 Task: Open Card Executive Team Meeting in Board Content Promotion to Workspace Business Intelligence and add a team member Softage.1@softage.net, a label Green, a checklist Brand Identity, an attachment from Trello, a color Green and finally, add a card description 'Research and develop new product pricing strategy' and a comment 'We should approach this task with a sense of collaboration and partnership, working closely with stakeholders and other teams to achieve success.'. Add a start date 'Jan 01, 1900' with a due date 'Jan 08, 1900'
Action: Mouse moved to (76, 229)
Screenshot: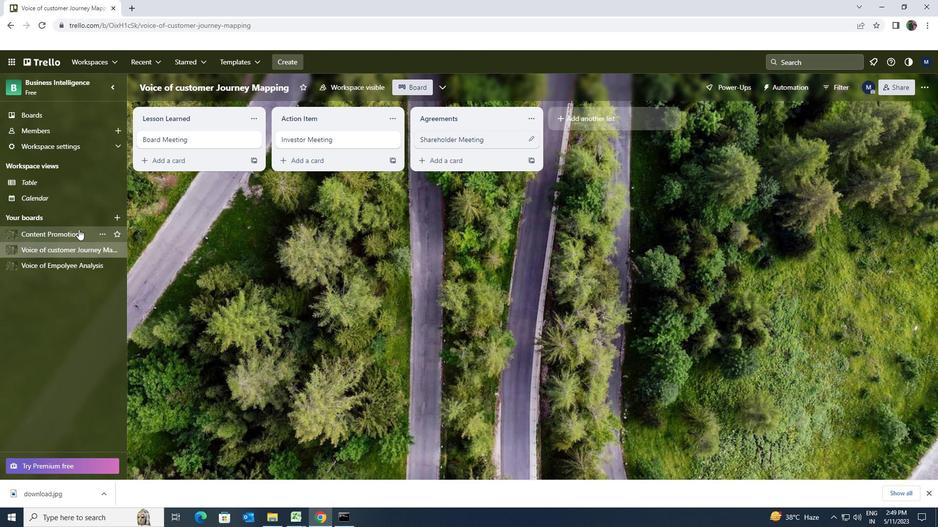 
Action: Mouse pressed left at (76, 229)
Screenshot: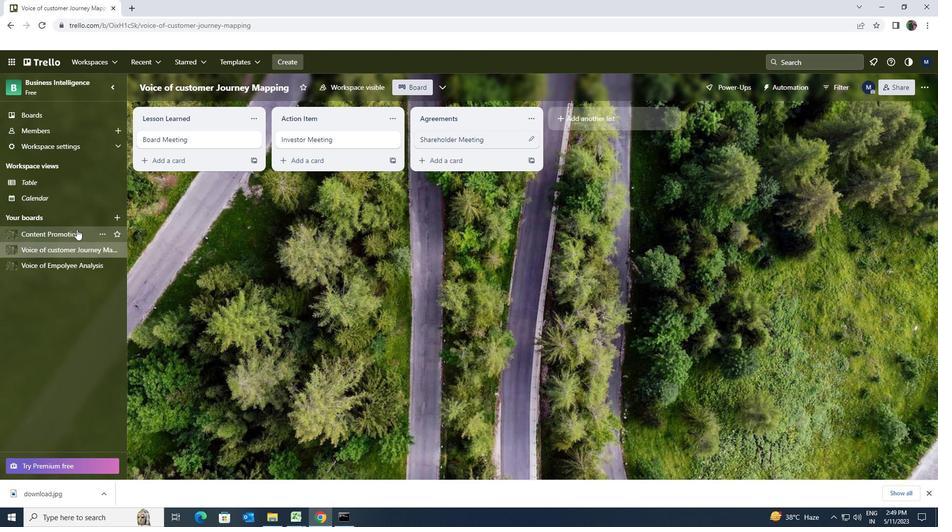 
Action: Mouse moved to (178, 141)
Screenshot: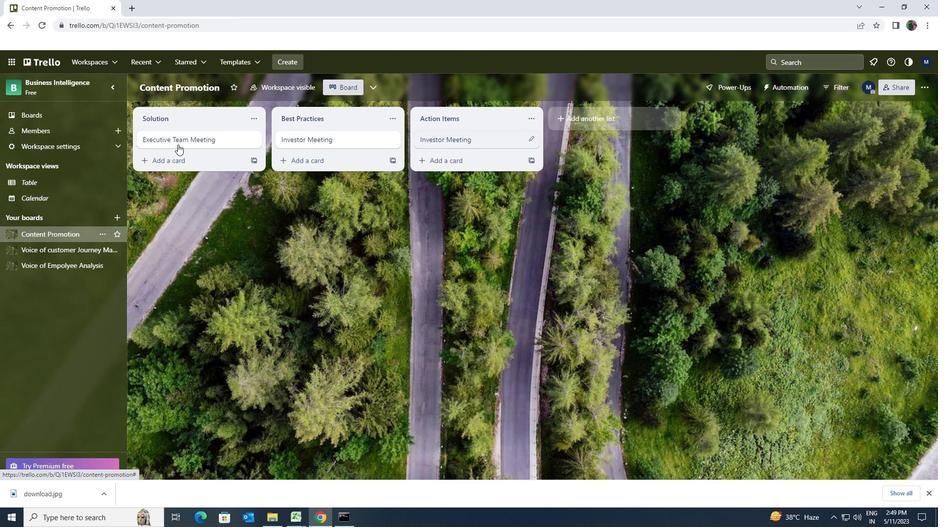 
Action: Mouse pressed left at (178, 141)
Screenshot: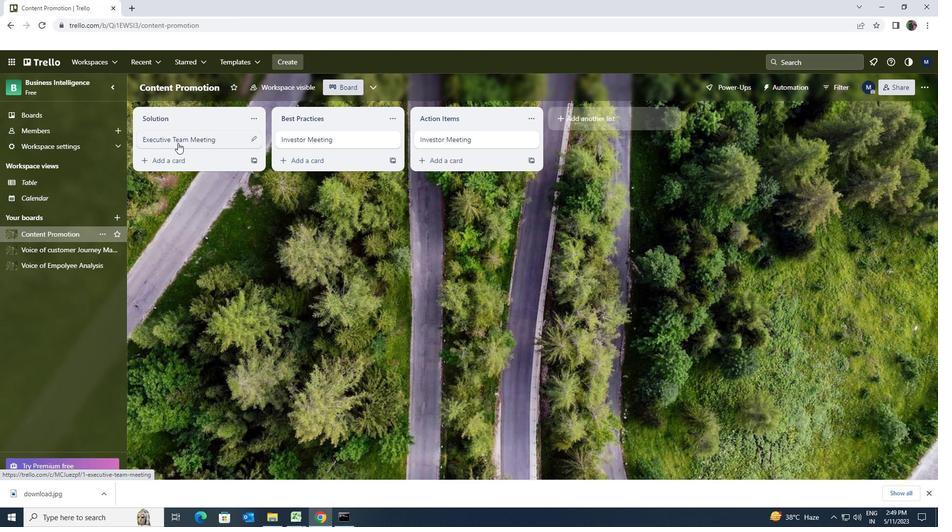 
Action: Mouse moved to (570, 140)
Screenshot: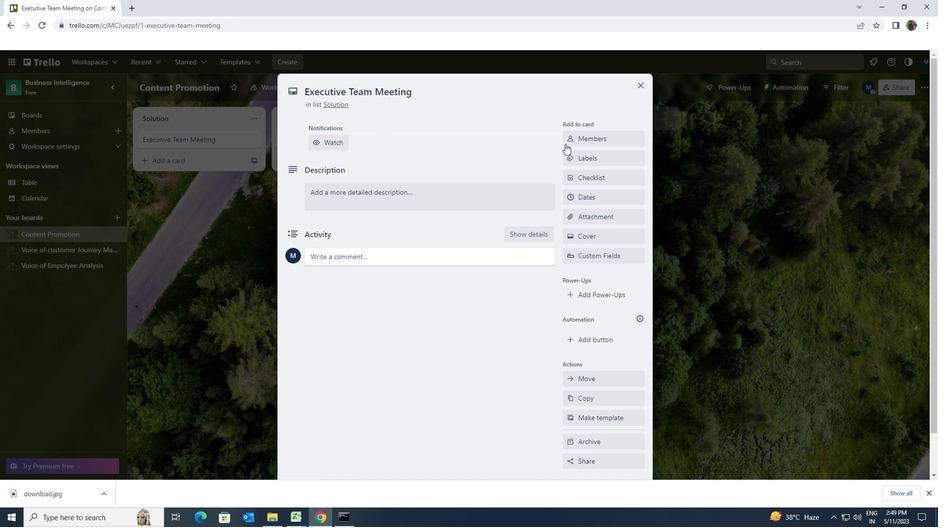 
Action: Mouse pressed left at (570, 140)
Screenshot: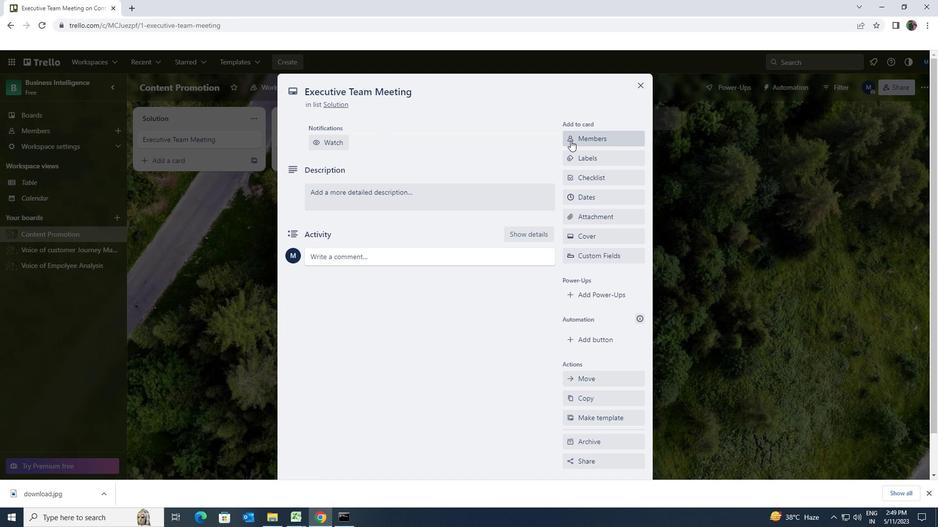 
Action: Mouse moved to (586, 178)
Screenshot: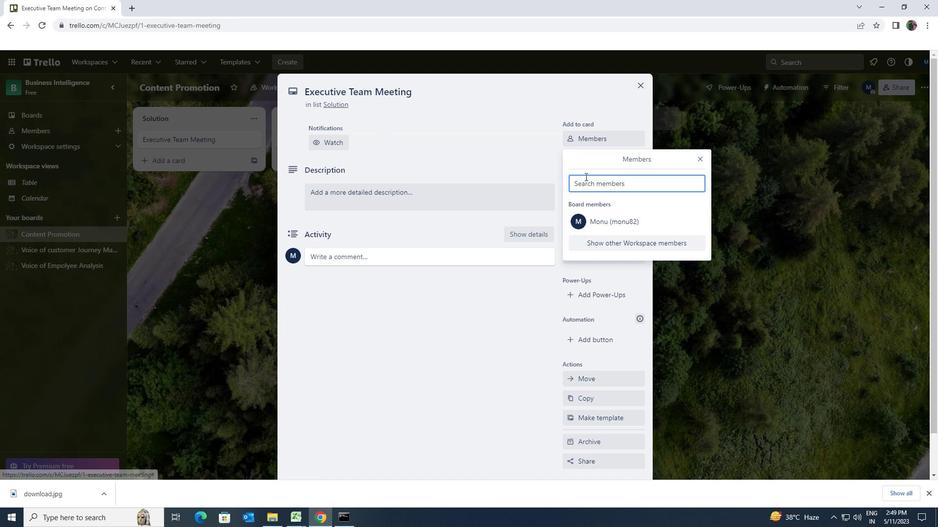 
Action: Mouse pressed left at (586, 178)
Screenshot: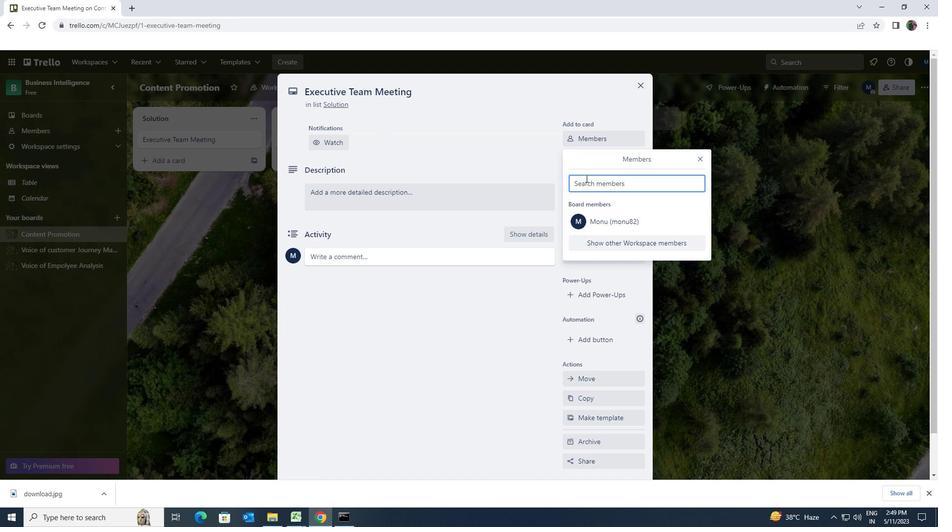 
Action: Key pressed softage.1<Key.shift>@SOFTAGE.NET
Screenshot: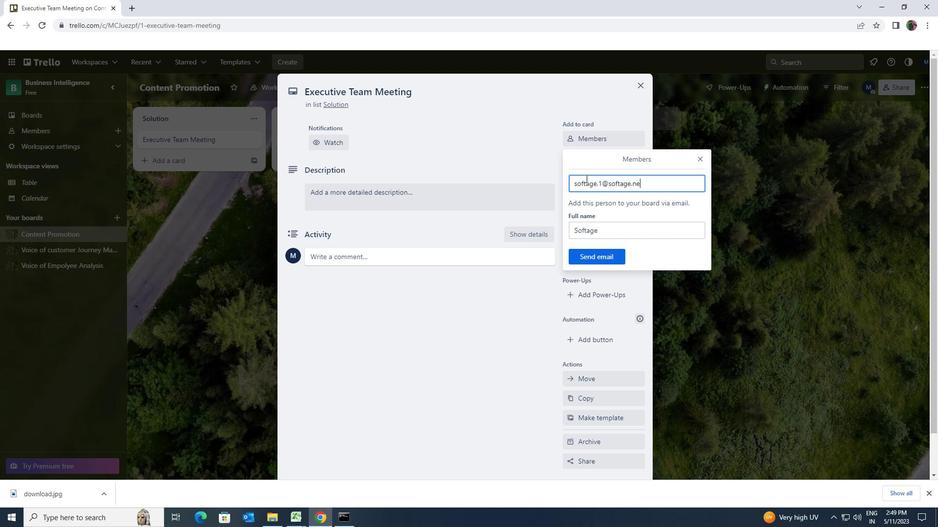 
Action: Mouse moved to (600, 255)
Screenshot: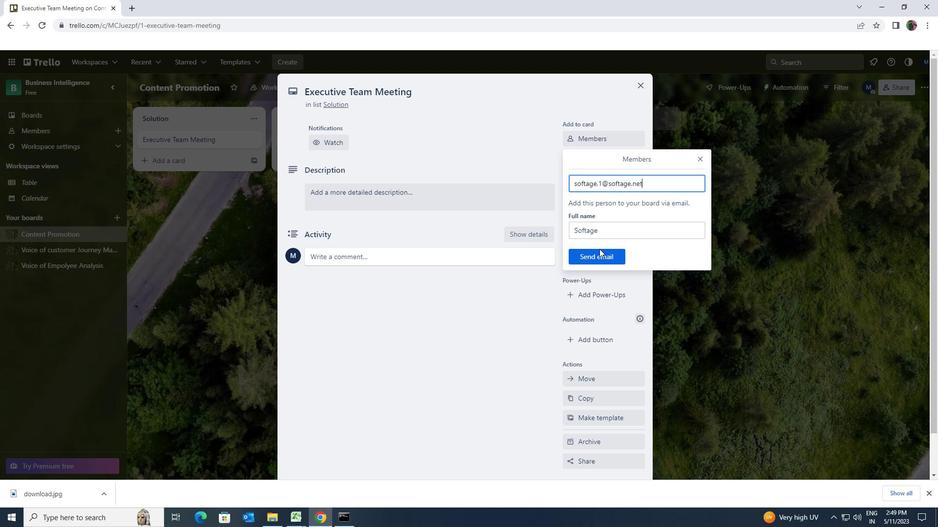 
Action: Mouse pressed left at (600, 255)
Screenshot: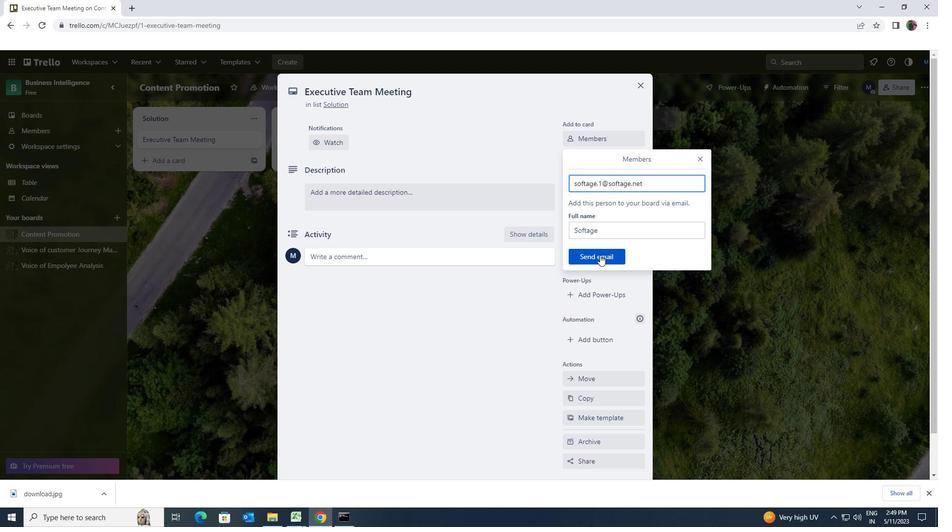 
Action: Mouse moved to (601, 189)
Screenshot: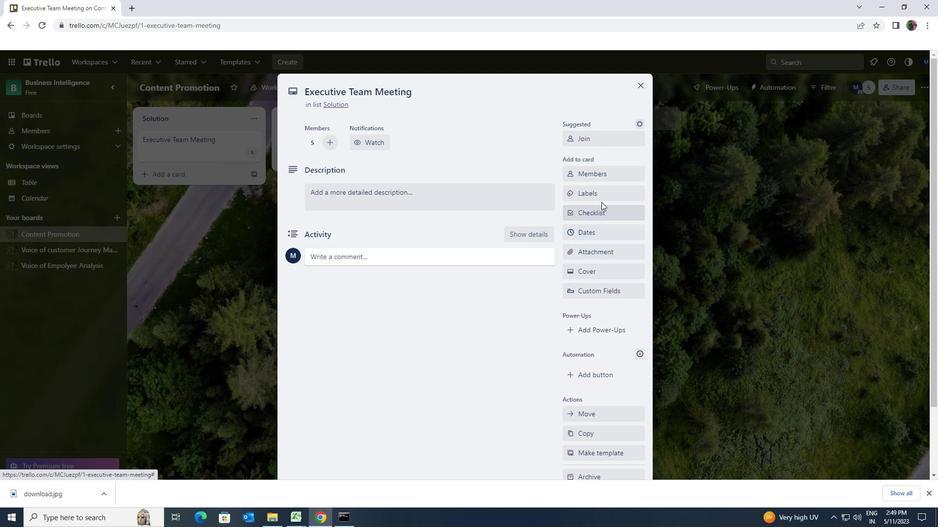 
Action: Mouse pressed left at (601, 189)
Screenshot: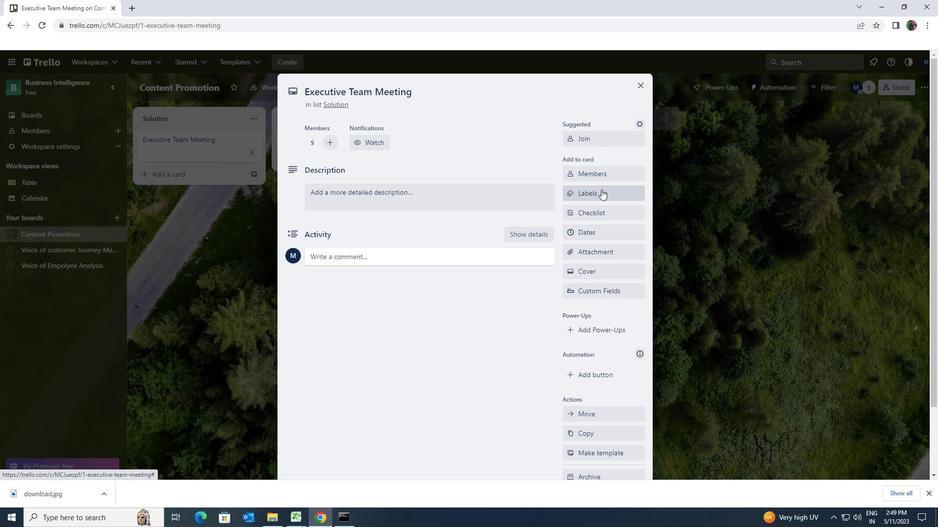 
Action: Mouse moved to (620, 383)
Screenshot: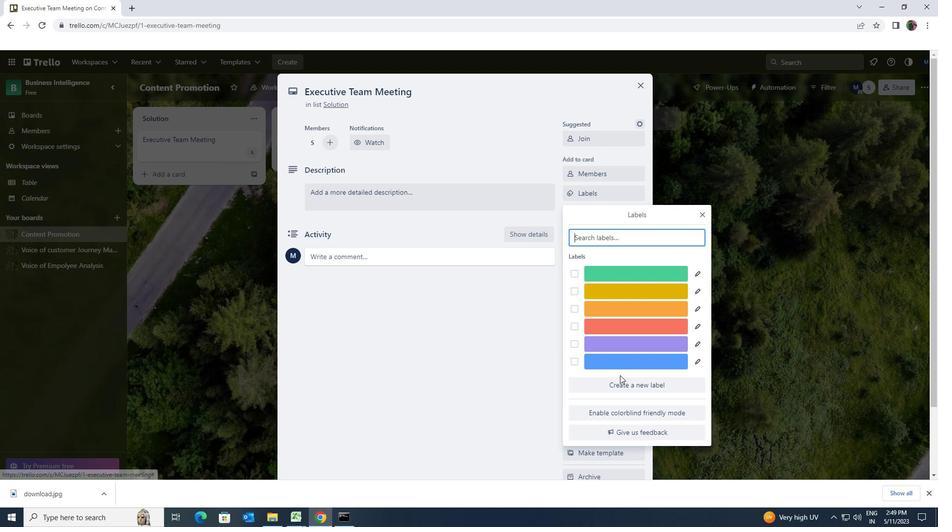 
Action: Mouse pressed left at (620, 383)
Screenshot: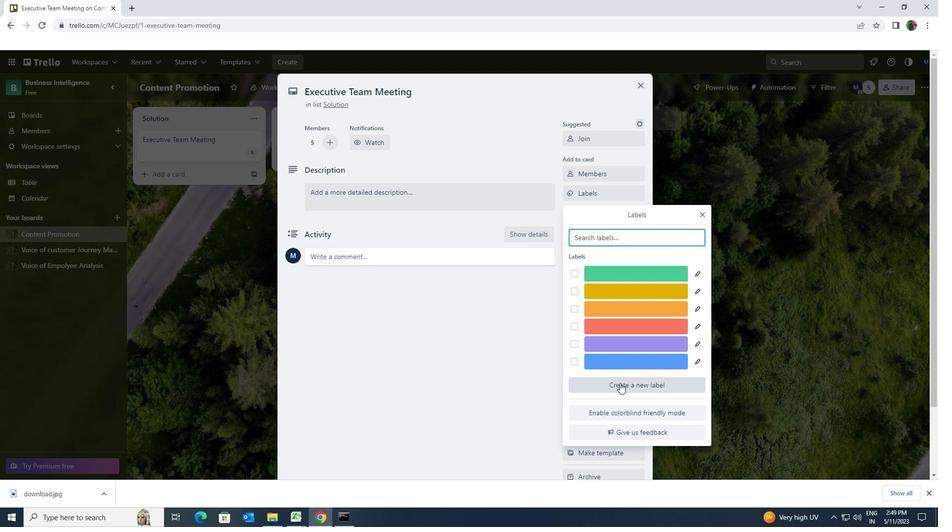 
Action: Mouse moved to (584, 243)
Screenshot: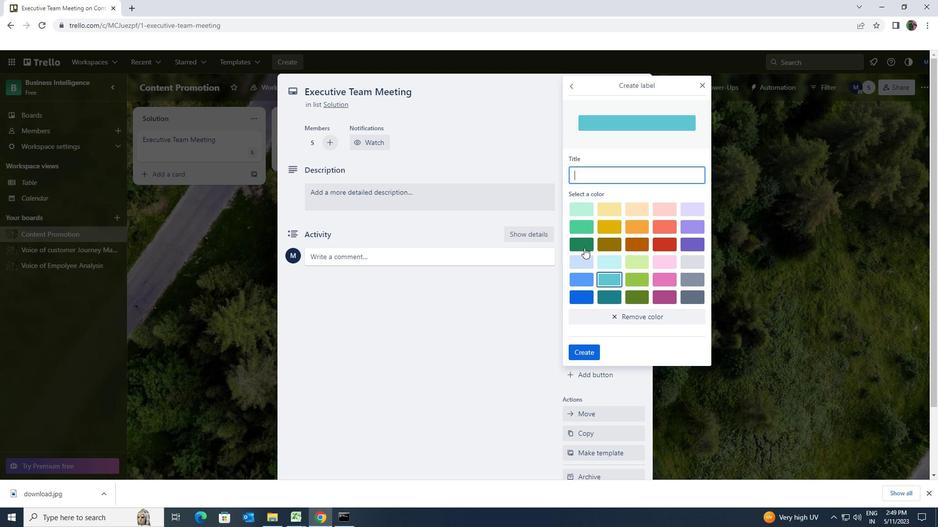 
Action: Mouse pressed left at (584, 243)
Screenshot: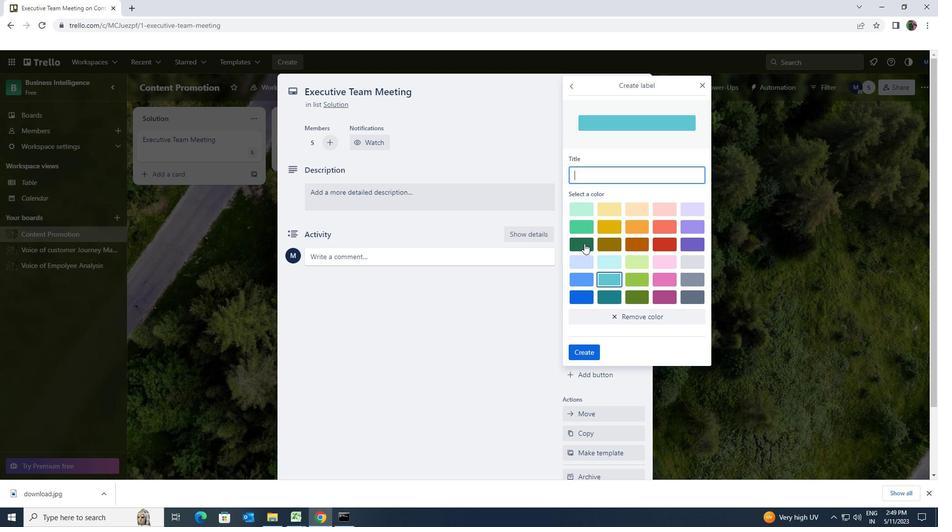 
Action: Mouse moved to (589, 353)
Screenshot: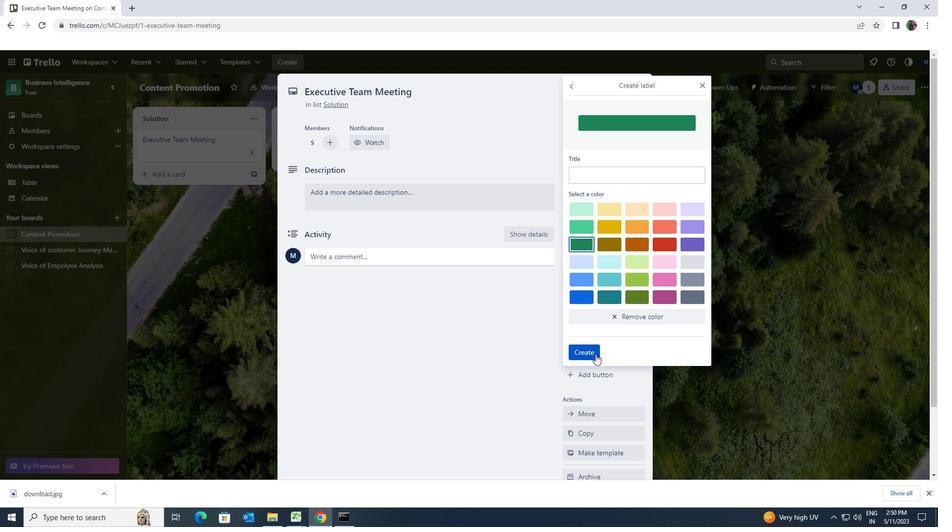 
Action: Mouse pressed left at (589, 353)
Screenshot: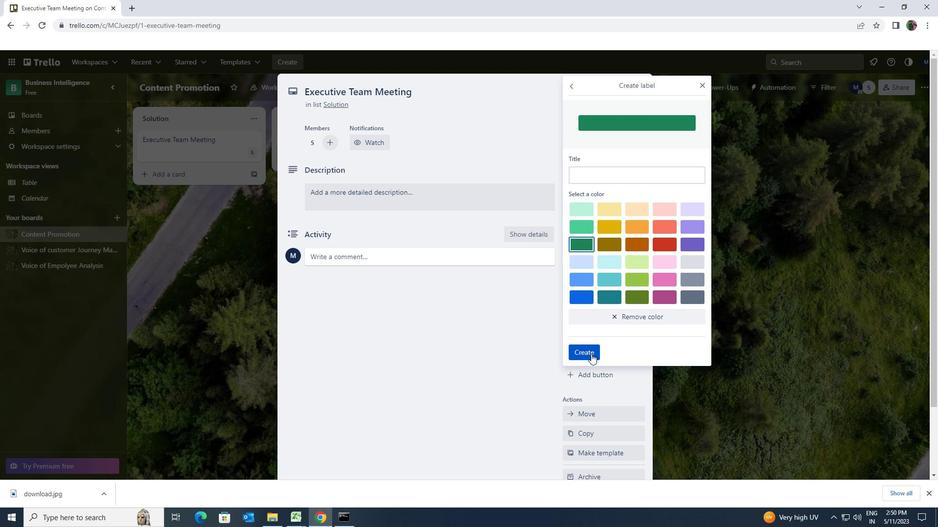 
Action: Mouse moved to (699, 215)
Screenshot: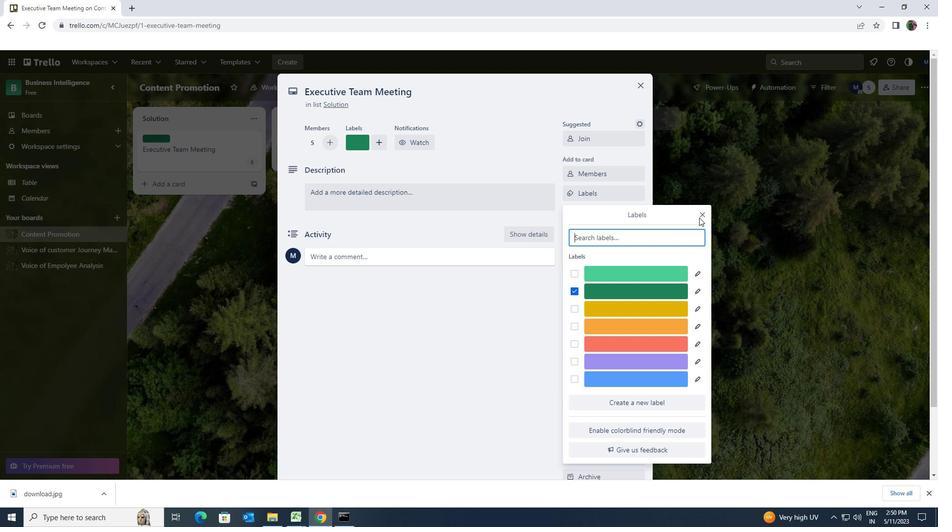 
Action: Mouse pressed left at (699, 215)
Screenshot: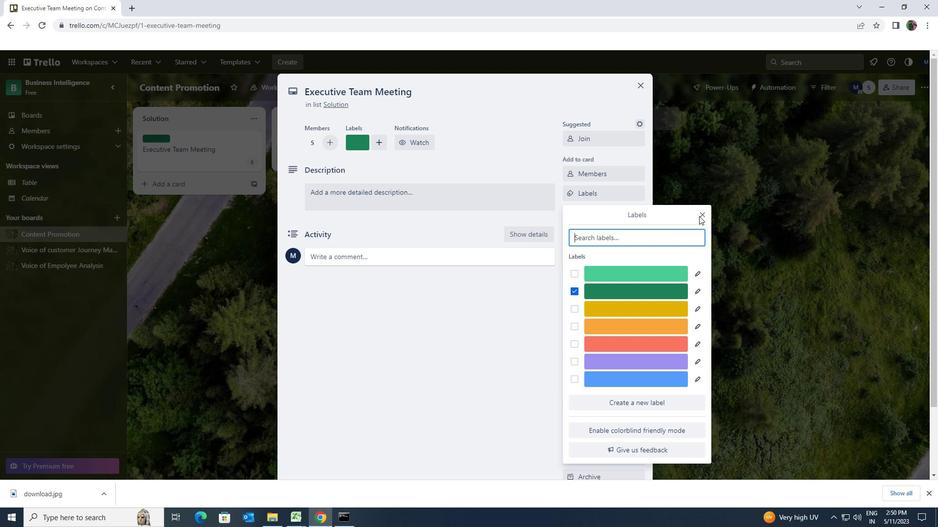 
Action: Mouse moved to (639, 213)
Screenshot: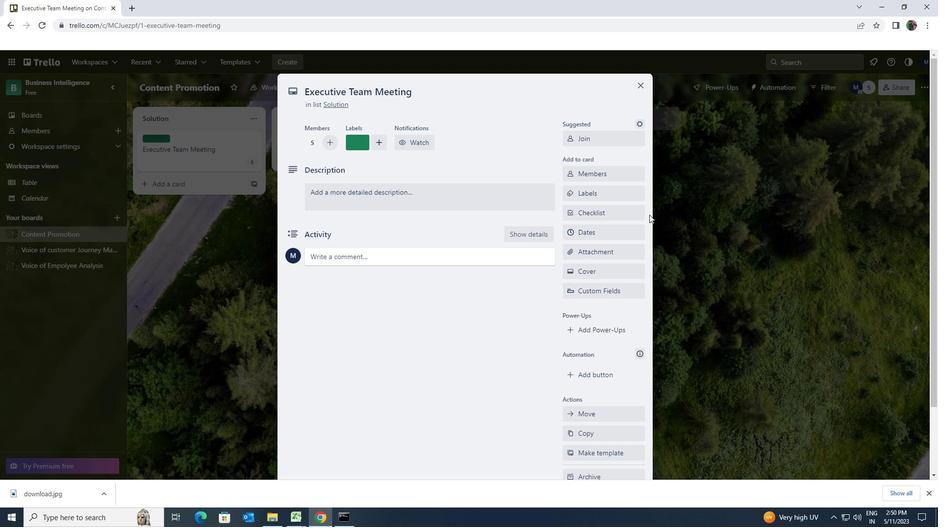 
Action: Mouse pressed left at (639, 213)
Screenshot: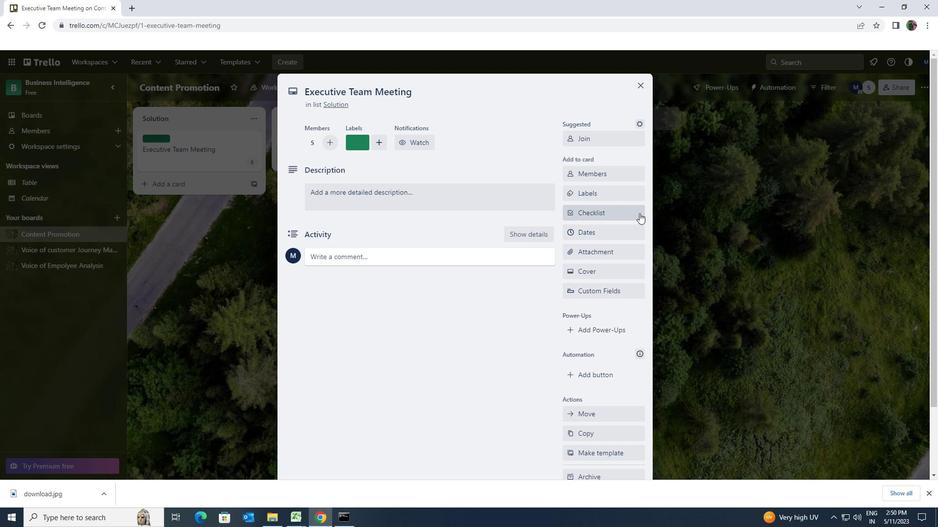 
Action: Key pressed <Key.shift><Key.shift><Key.shift><Key.shift>BRAND<Key.space><Key.shift>IDENTITY<Key.space>
Screenshot: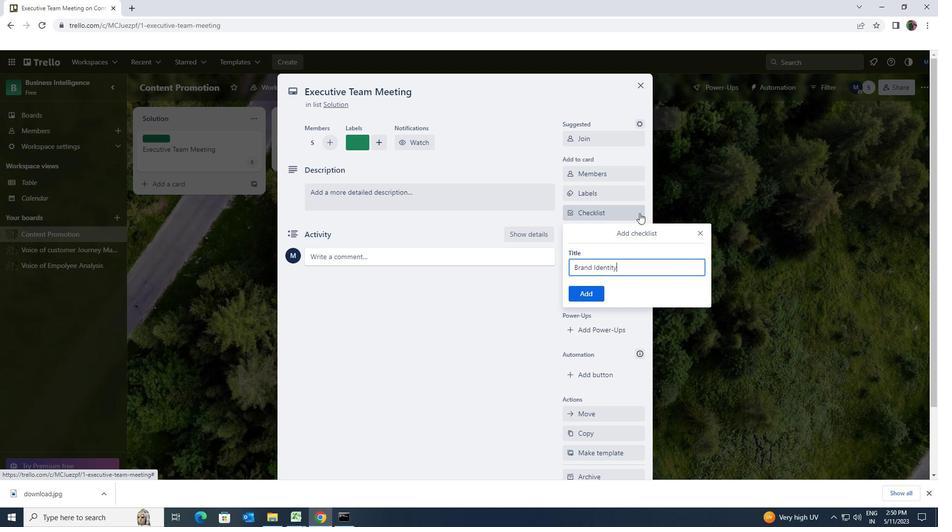 
Action: Mouse moved to (596, 292)
Screenshot: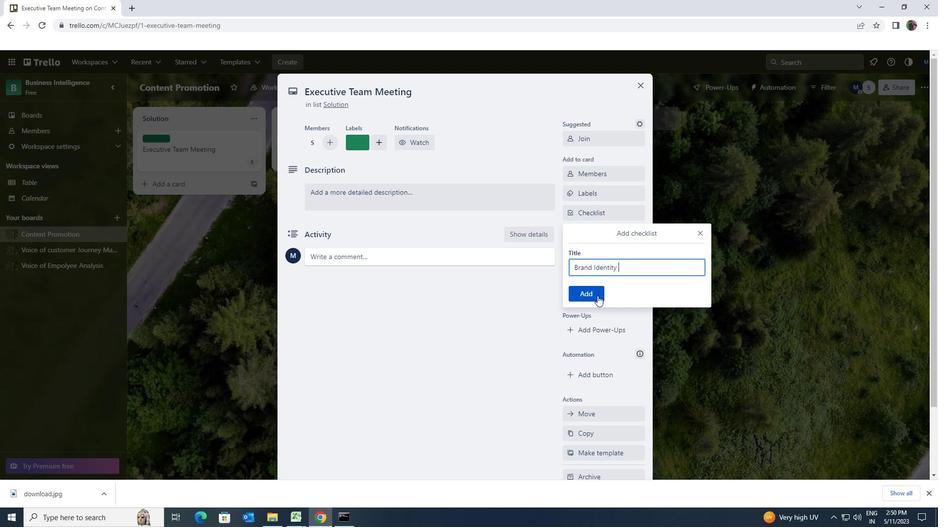 
Action: Mouse pressed left at (596, 292)
Screenshot: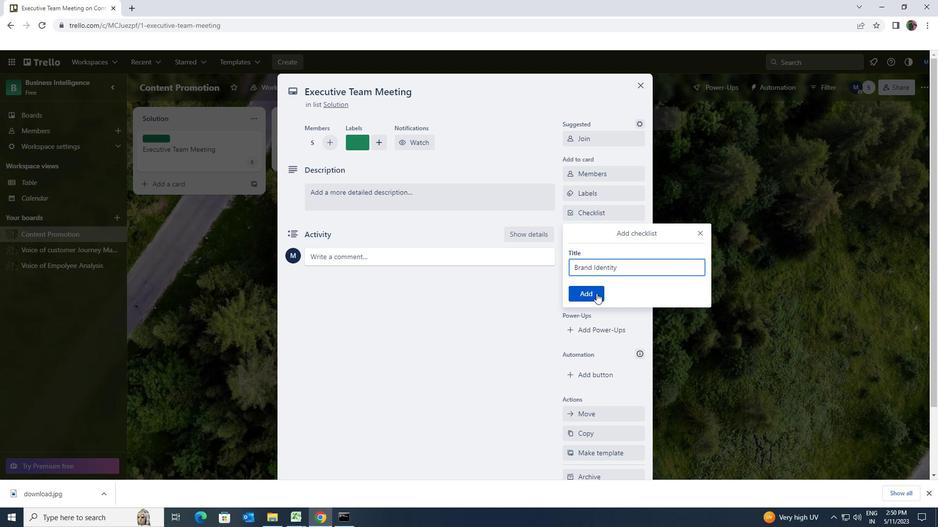 
Action: Mouse moved to (587, 247)
Screenshot: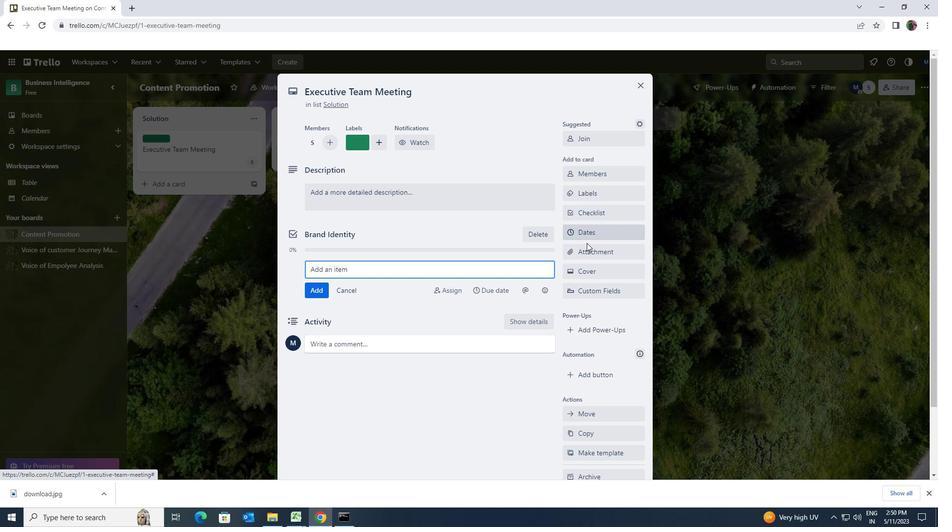 
Action: Mouse pressed left at (587, 247)
Screenshot: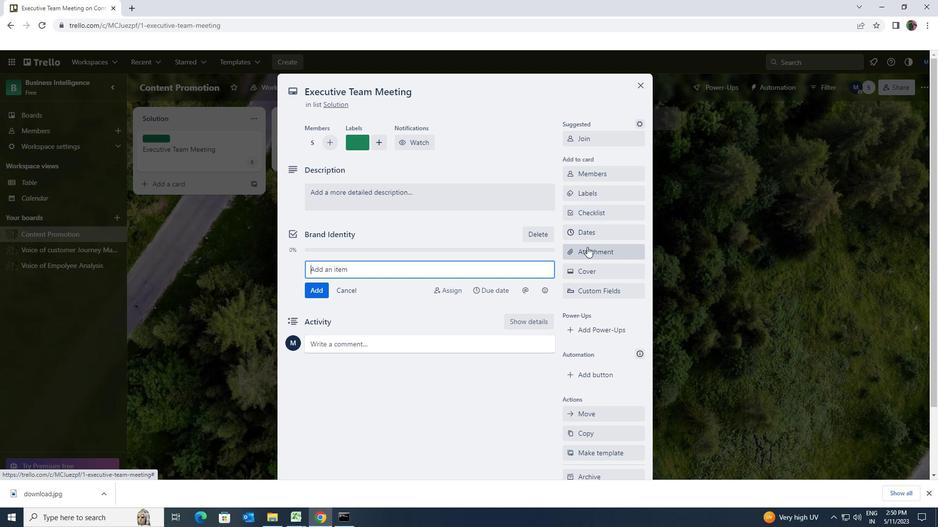 
Action: Mouse moved to (594, 314)
Screenshot: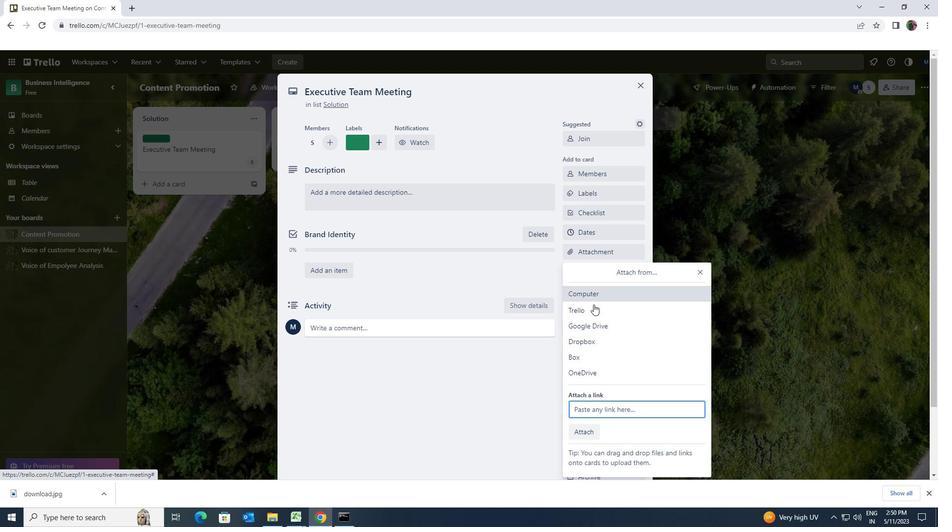 
Action: Mouse pressed left at (594, 314)
Screenshot: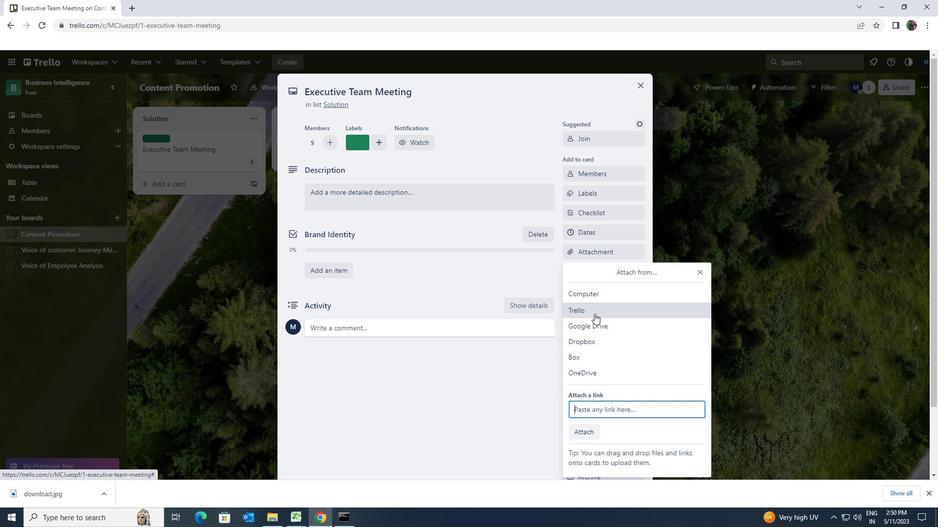 
Action: Mouse moved to (594, 314)
Screenshot: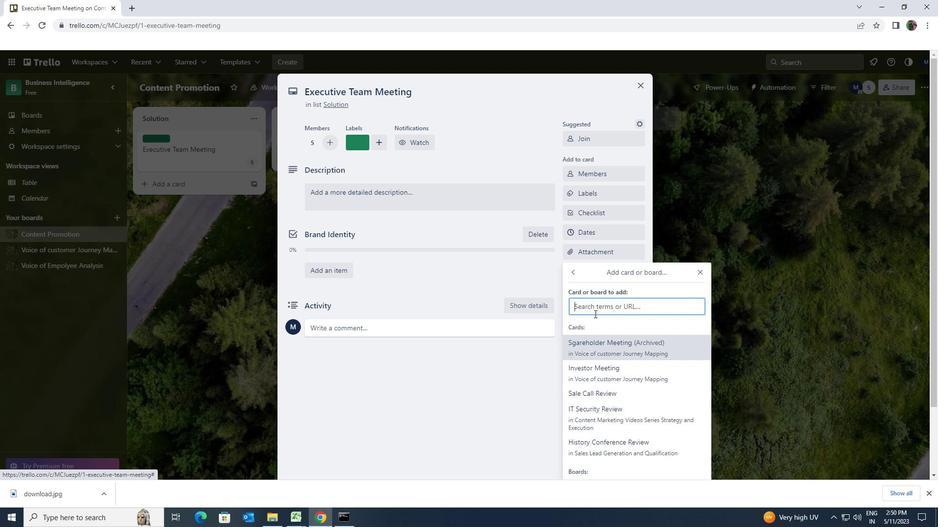 
Action: Mouse pressed left at (594, 314)
Screenshot: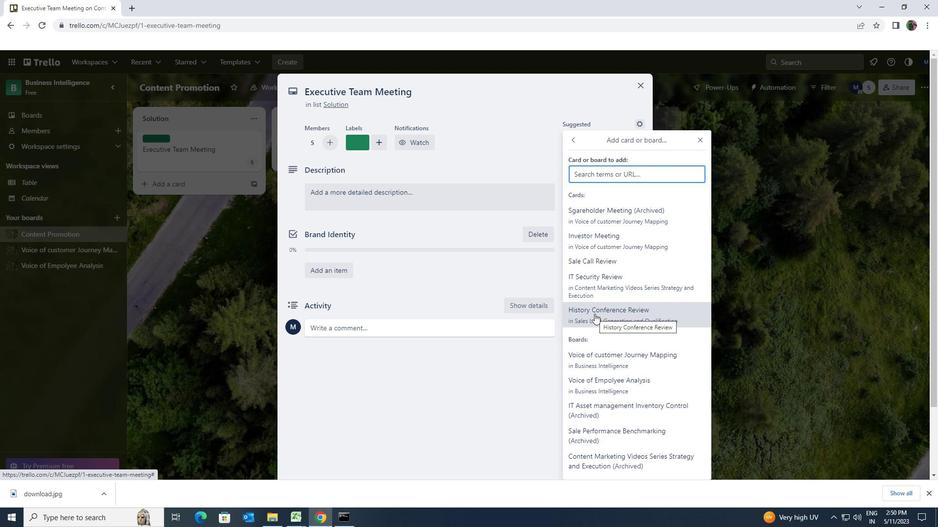 
Action: Mouse moved to (510, 193)
Screenshot: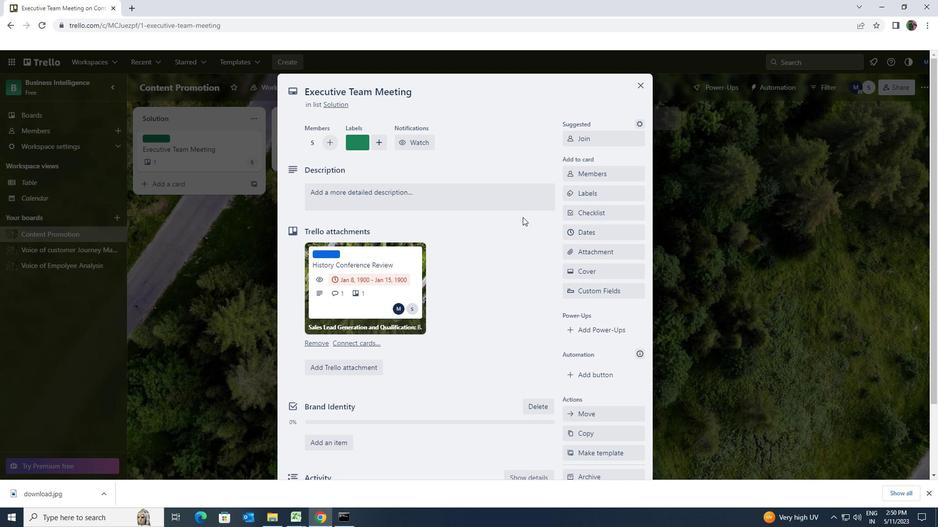 
Action: Mouse pressed left at (510, 193)
Screenshot: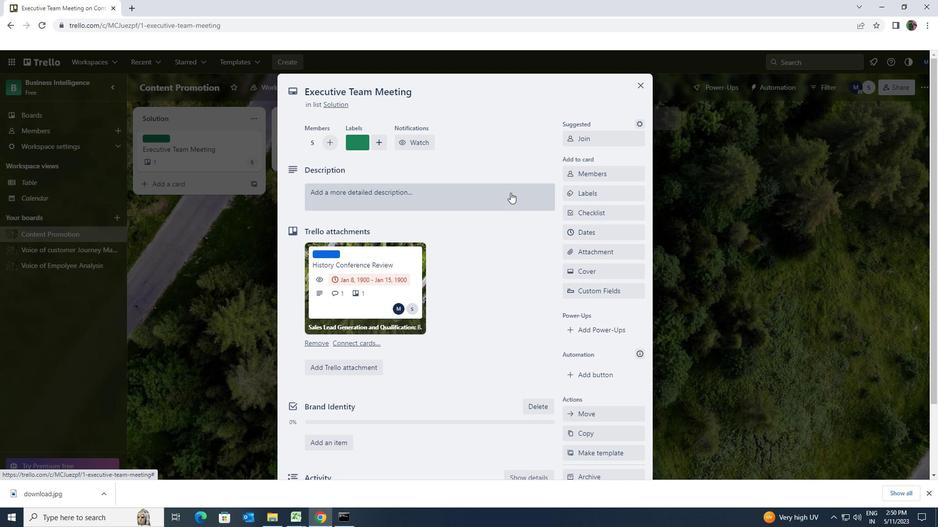 
Action: Key pressed <Key.shift><Key.shift><Key.shift><Key.shift><Key.shift><Key.shift><Key.shift><Key.shift><Key.shift><Key.shift>RESEARCH<Key.space>AND<Key.space>DEVELOP<Key.space>NEW<Key.space>PRODUCT<Key.space>PRICING<Key.space>STRATEGY<Key.space>
Screenshot: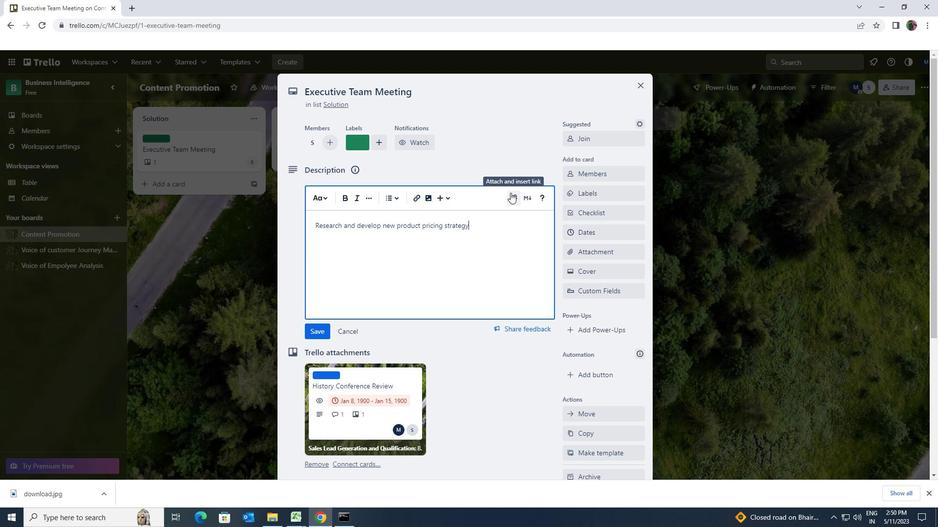 
Action: Mouse moved to (322, 326)
Screenshot: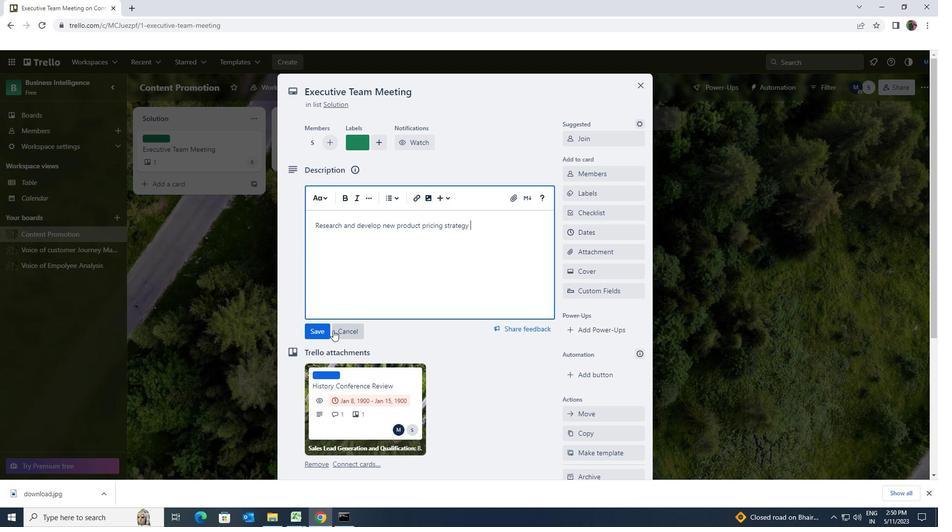 
Action: Mouse pressed left at (322, 326)
Screenshot: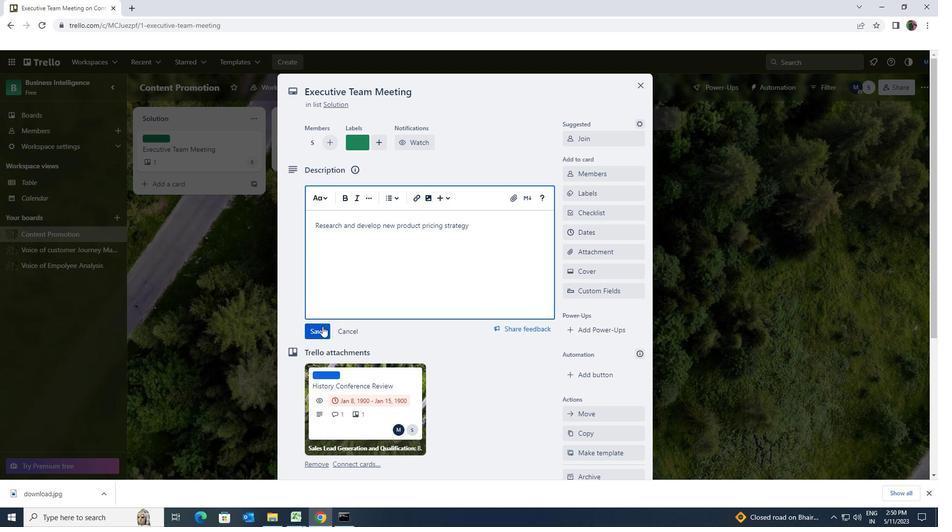 
Action: Mouse moved to (318, 322)
Screenshot: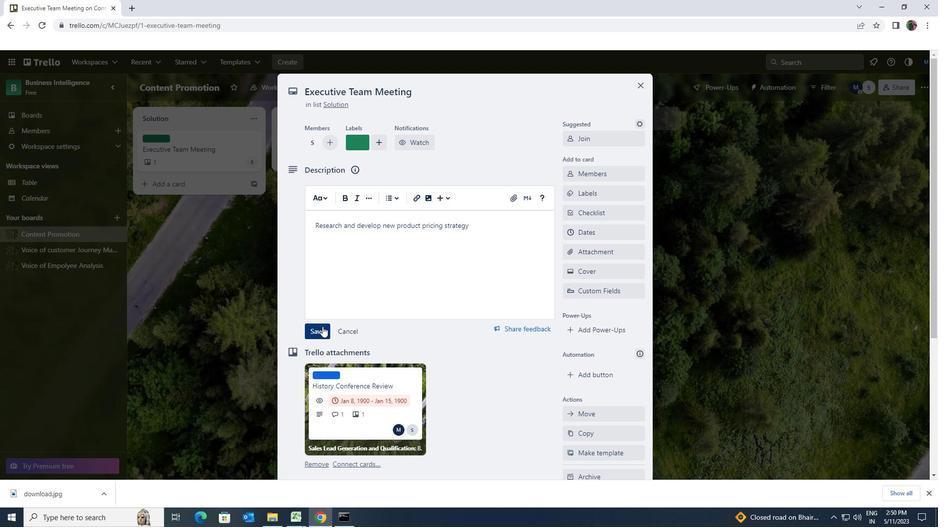 
Action: Mouse scrolled (318, 322) with delta (0, 0)
Screenshot: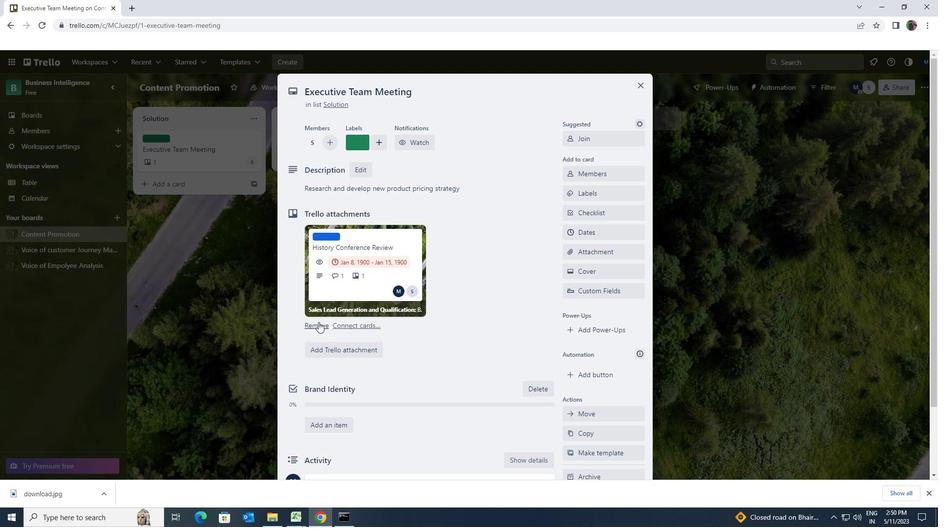 
Action: Mouse moved to (318, 325)
Screenshot: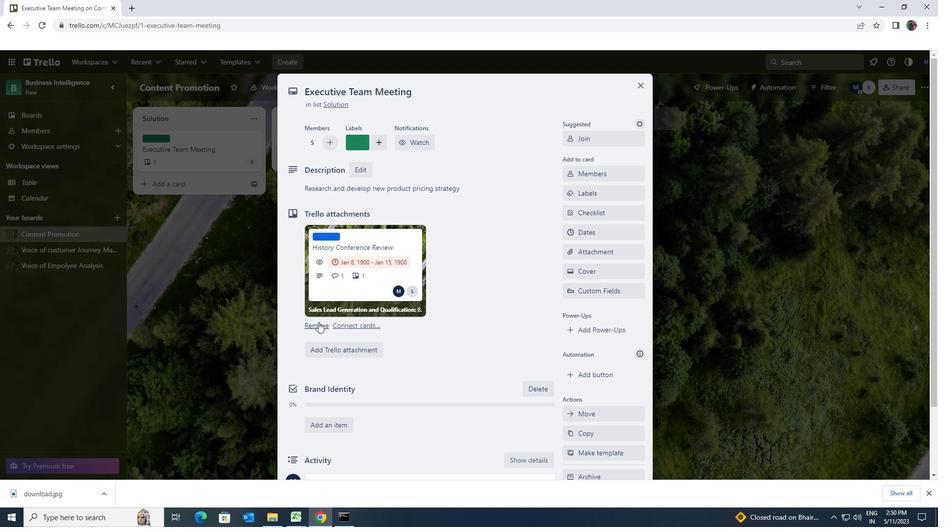 
Action: Mouse scrolled (318, 324) with delta (0, 0)
Screenshot: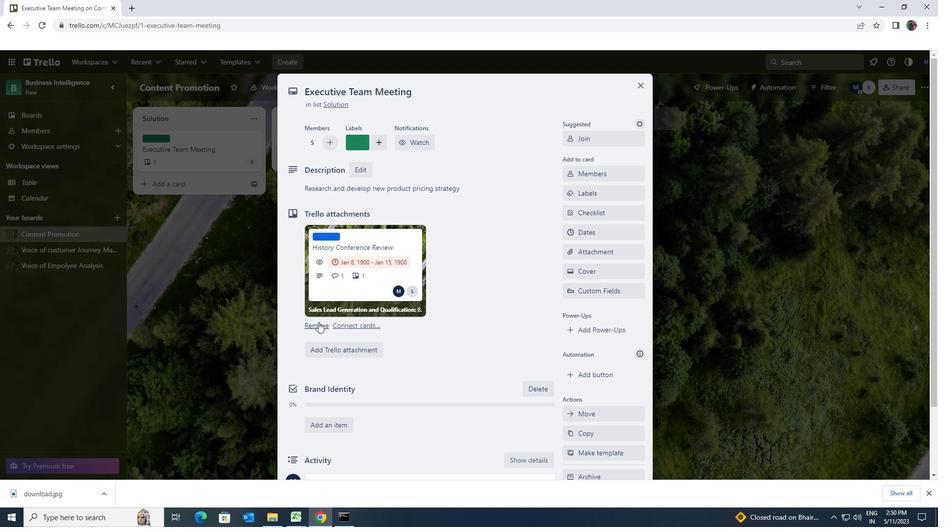 
Action: Mouse moved to (318, 327)
Screenshot: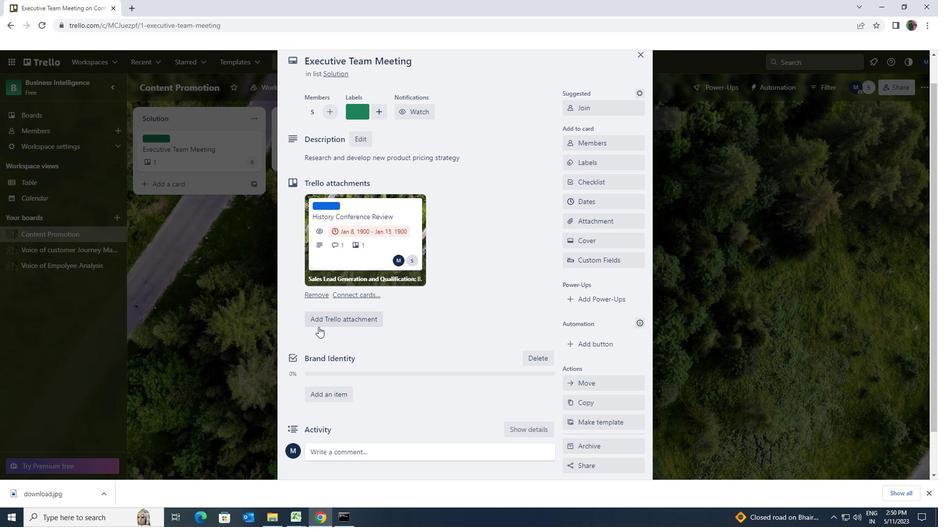 
Action: Mouse scrolled (318, 327) with delta (0, 0)
Screenshot: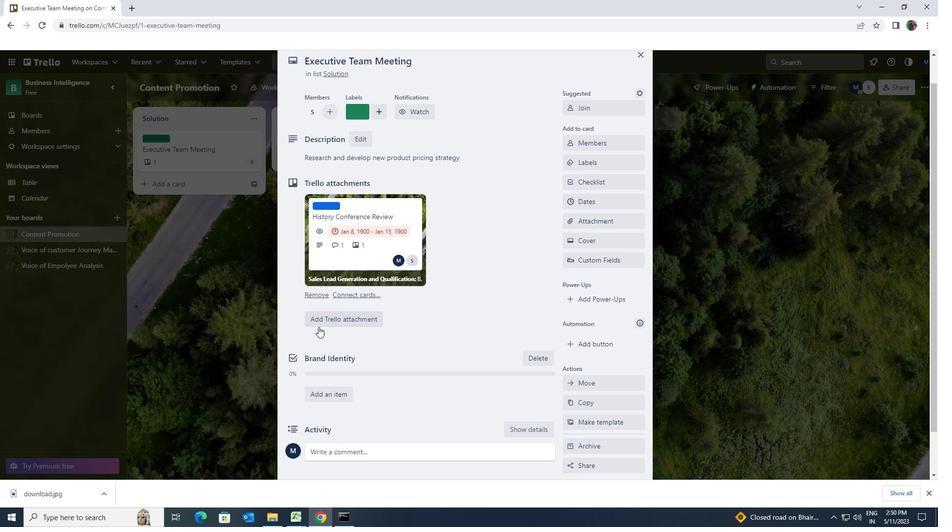 
Action: Mouse moved to (318, 403)
Screenshot: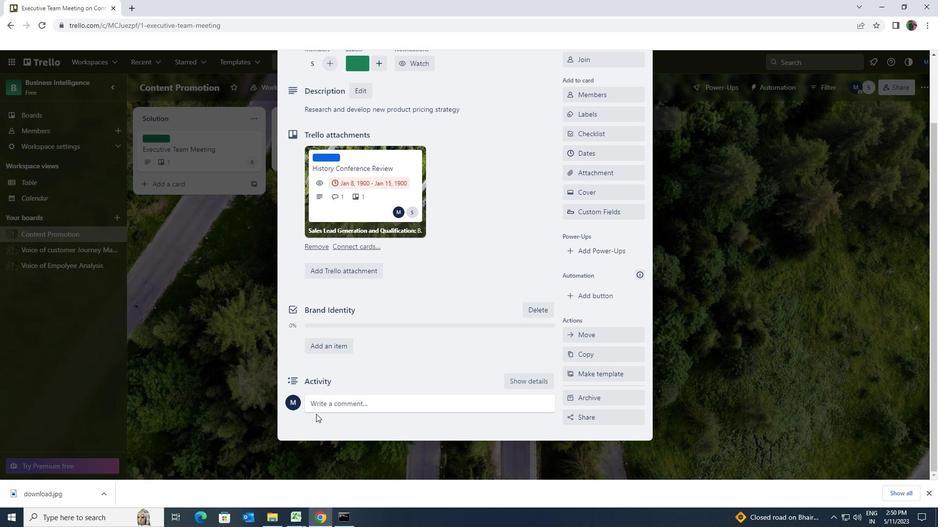 
Action: Mouse pressed left at (318, 403)
Screenshot: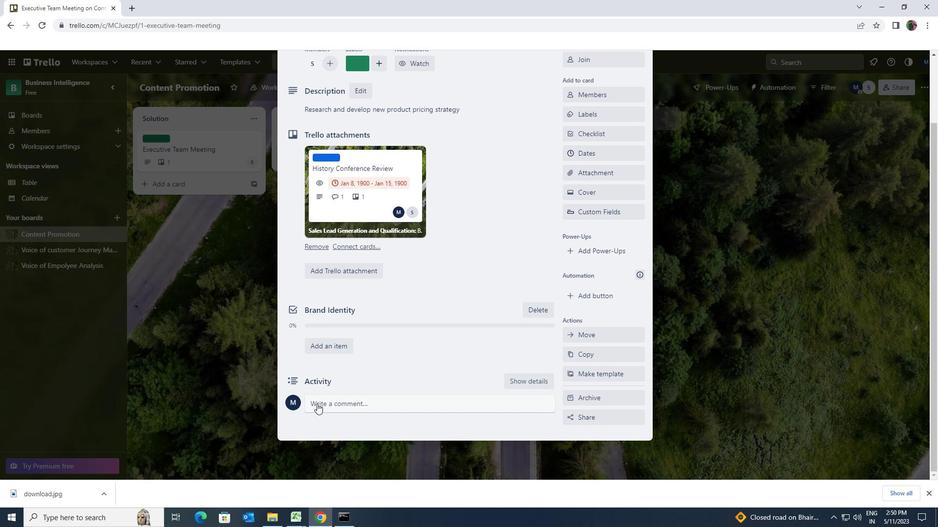 
Action: Key pressed <Key.shift><Key.shift><Key.shift><Key.shift>WE<Key.space>SHOULD<Key.space><Key.shift>APPROACH<Key.space>THIS<Key.space><Key.shift>TASK<Key.space>WITH<Key.space>A<Key.space>SENSE<Key.space>OF<Key.space>COLLBORATION<Key.space>AND<Key.space>PARTNERSHIP<Key.space><Key.space>WORKING<Key.space>CLOSELY<Key.space>WITH<Key.space>STAKEHOLDER<Key.space>AND<Key.space>OTHERS<Key.space>TEAM<Key.space>TO<Key.space>ACHIEVE<Key.space>SUCCESS.
Screenshot: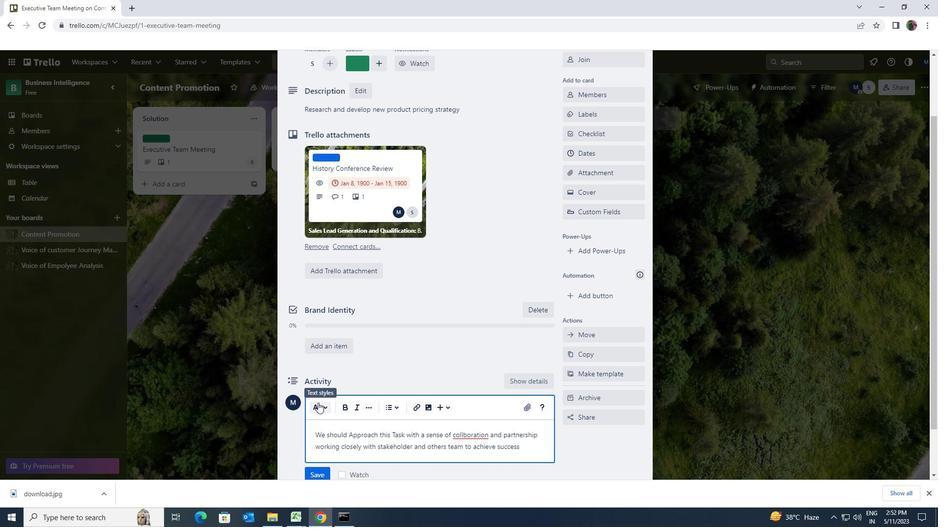 
Action: Mouse scrolled (318, 402) with delta (0, 0)
Screenshot: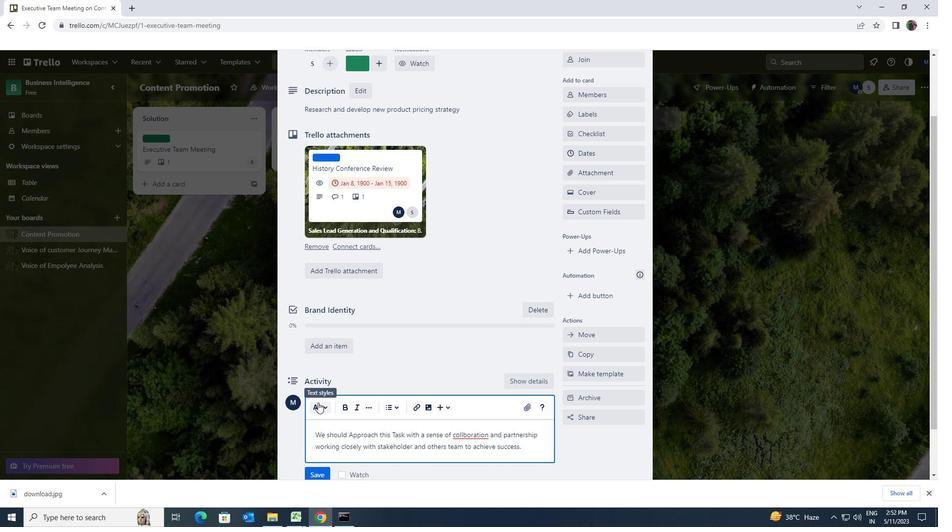 
Action: Mouse scrolled (318, 402) with delta (0, 0)
Screenshot: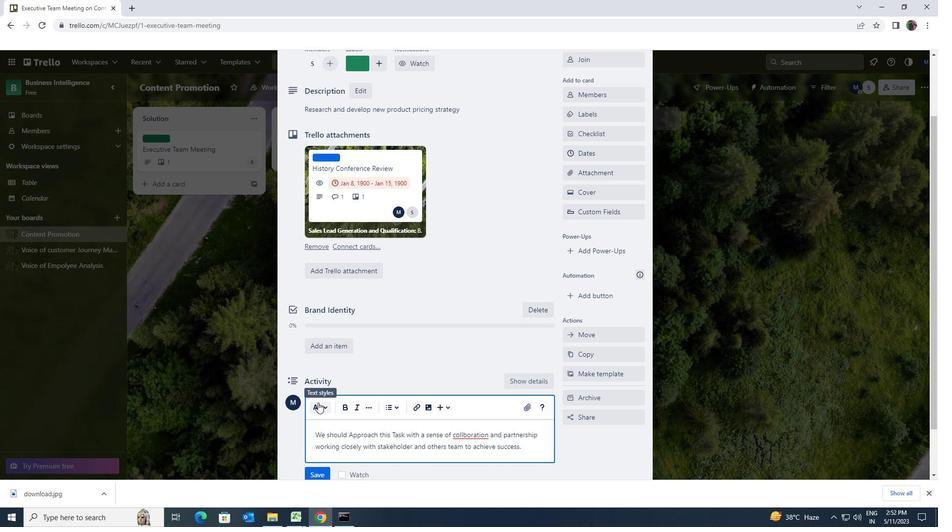 
Action: Mouse moved to (320, 413)
Screenshot: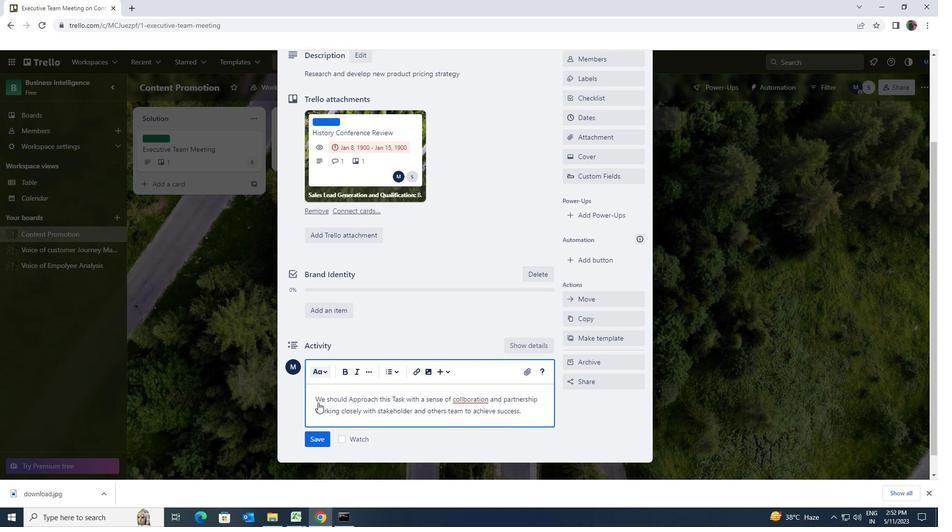 
Action: Mouse pressed left at (320, 413)
Screenshot: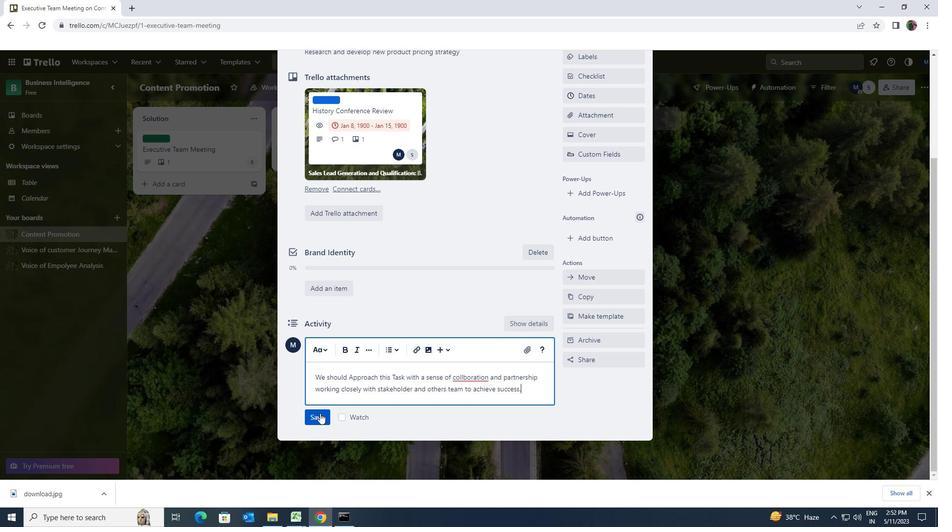 
Action: Mouse moved to (362, 398)
Screenshot: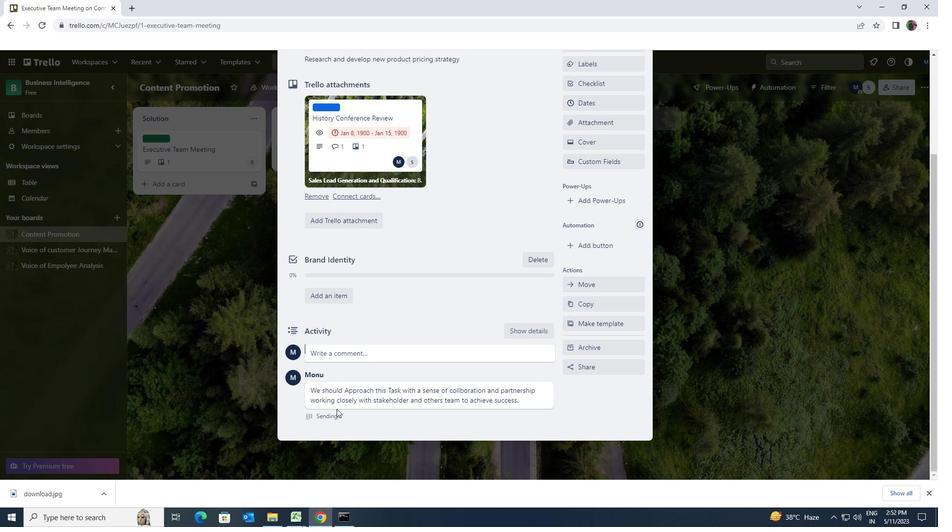 
Action: Mouse scrolled (362, 399) with delta (0, 0)
Screenshot: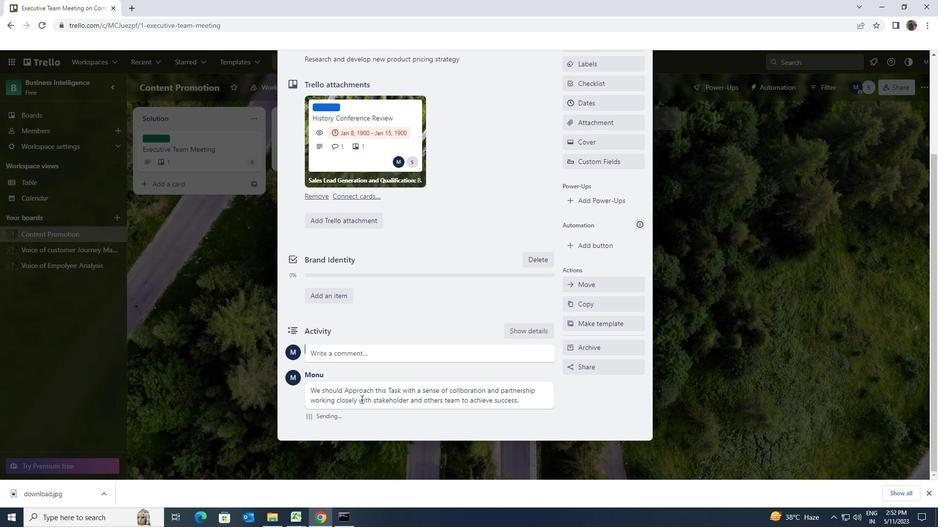 
Action: Mouse scrolled (362, 399) with delta (0, 0)
Screenshot: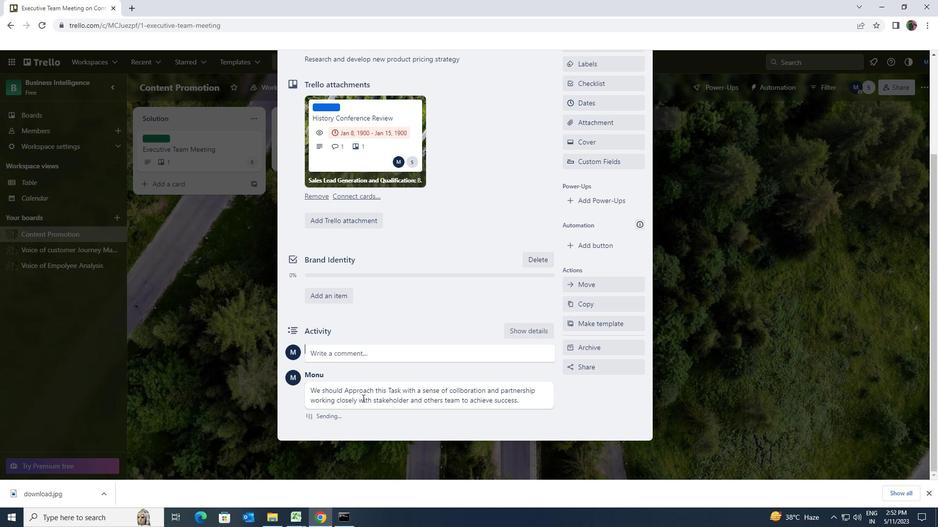 
Action: Mouse moved to (363, 398)
Screenshot: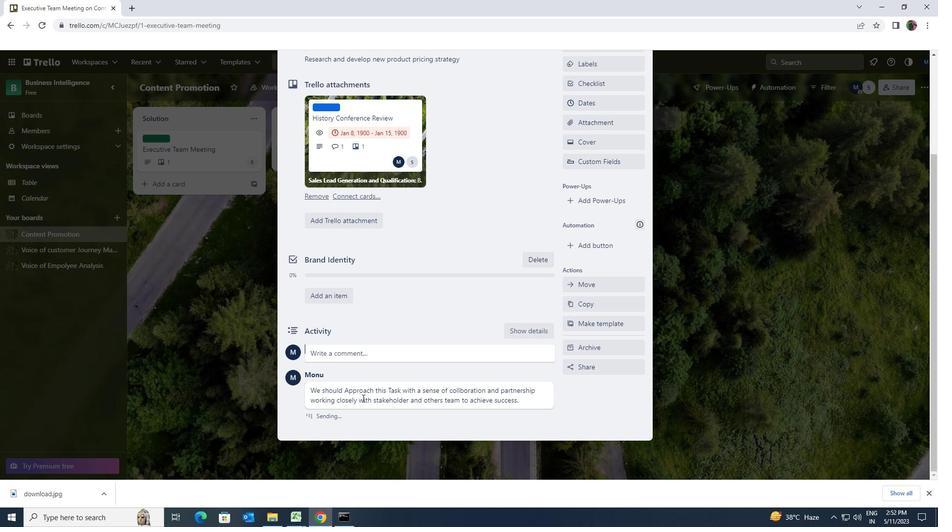 
Action: Mouse scrolled (363, 399) with delta (0, 0)
Screenshot: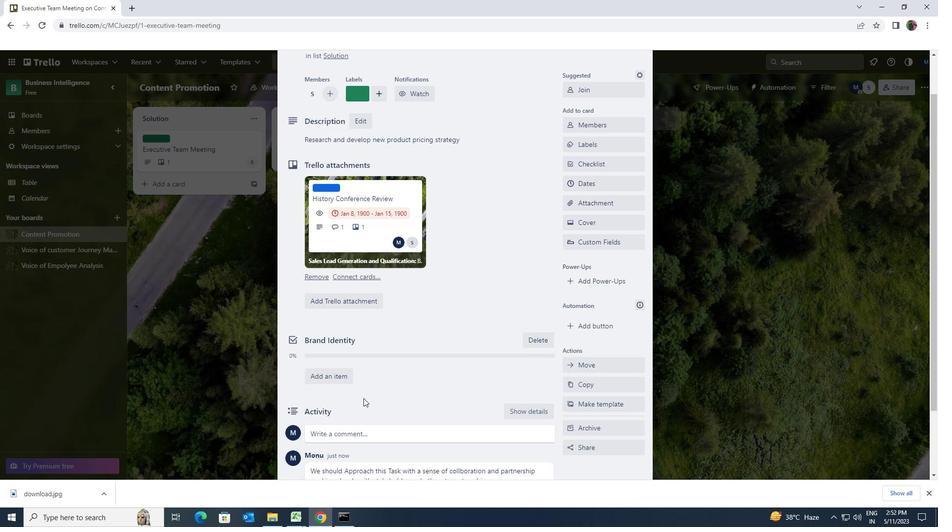 
Action: Mouse moved to (578, 237)
Screenshot: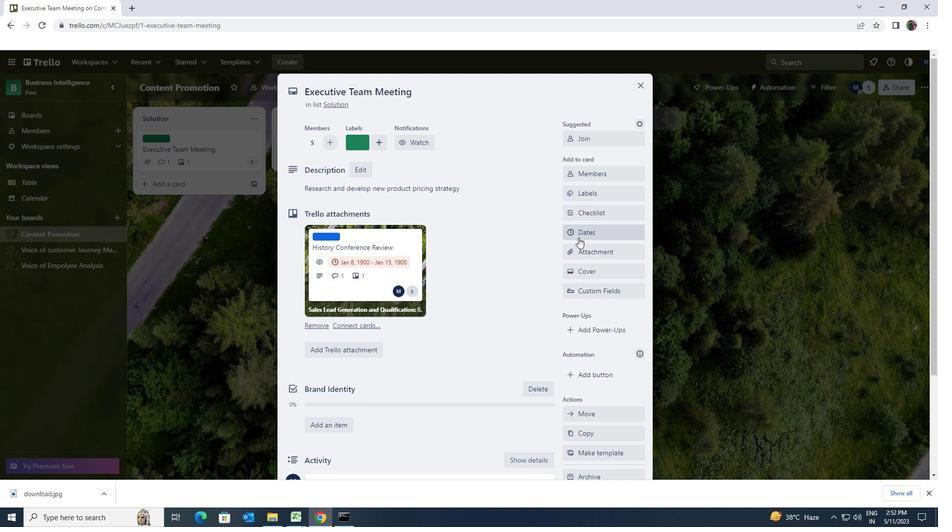 
Action: Mouse pressed left at (578, 237)
Screenshot: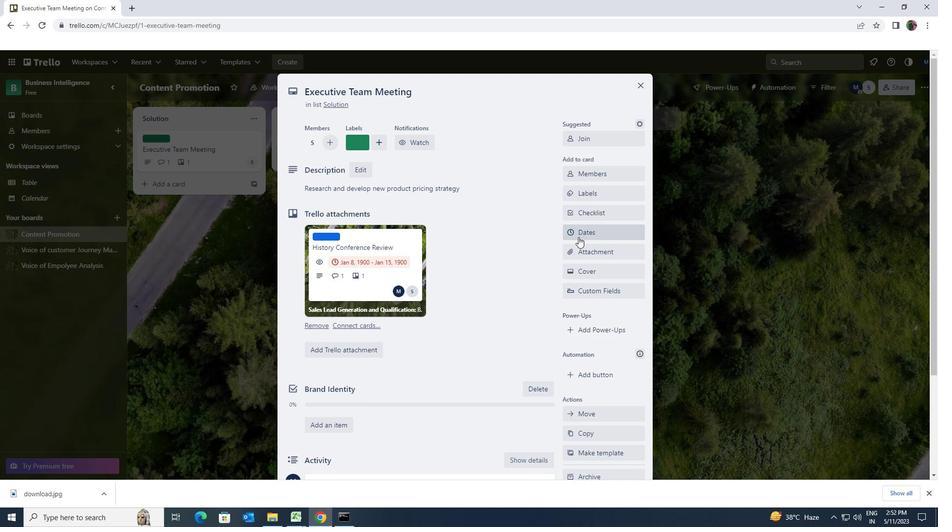 
Action: Mouse moved to (574, 263)
Screenshot: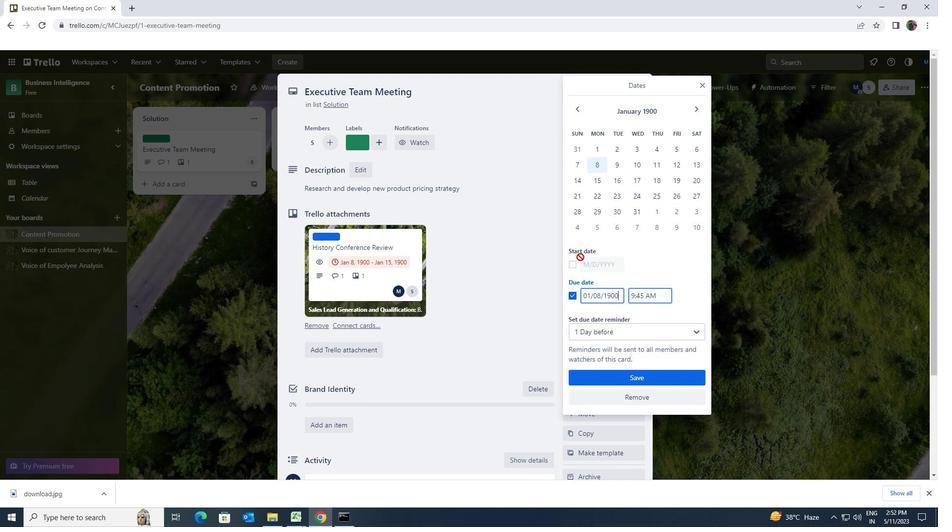 
Action: Mouse pressed left at (574, 263)
Screenshot: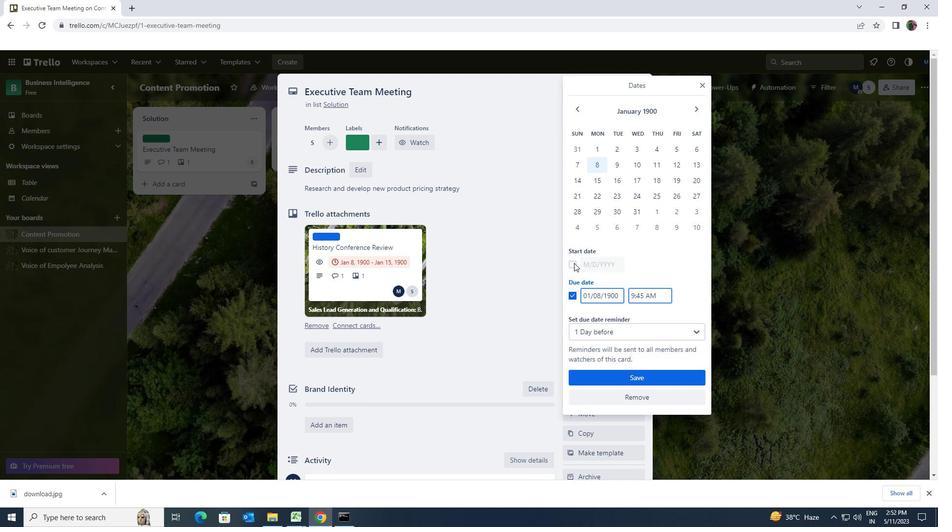 
Action: Mouse moved to (621, 264)
Screenshot: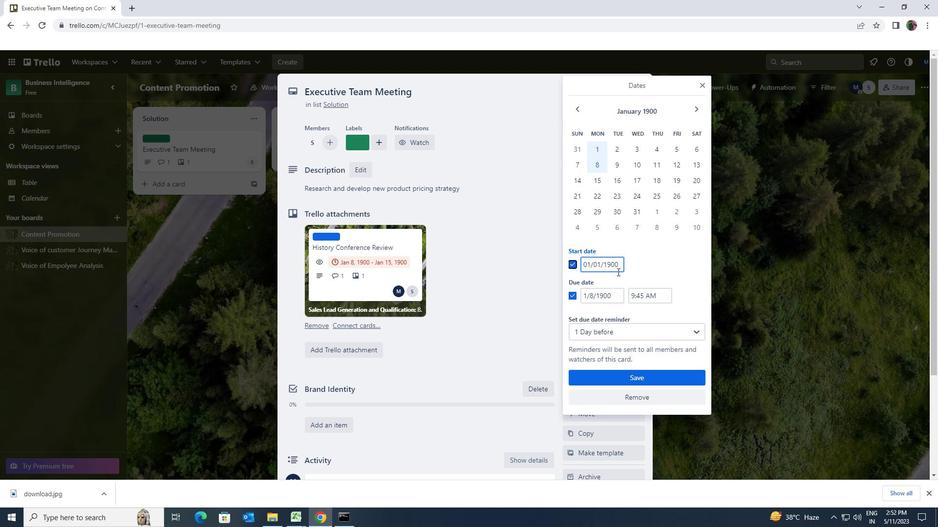 
Action: Mouse pressed left at (621, 264)
Screenshot: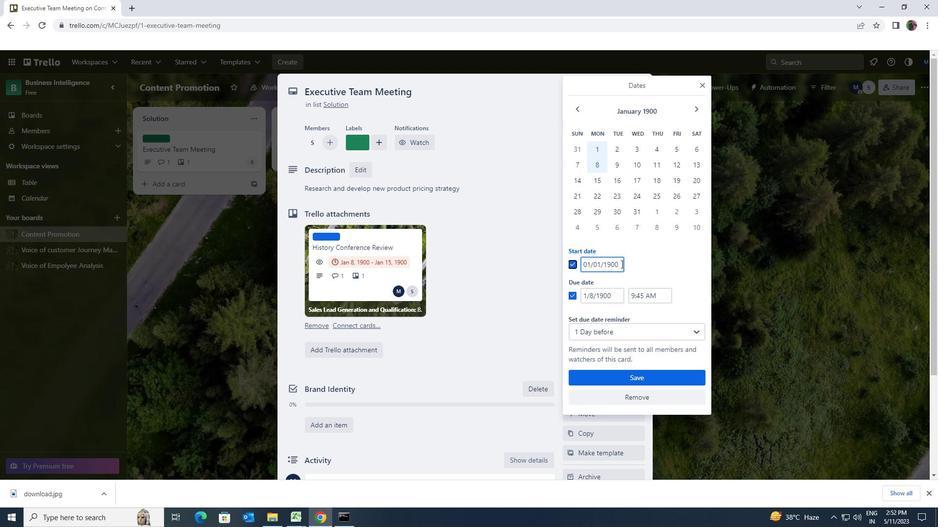 
Action: Mouse moved to (582, 262)
Screenshot: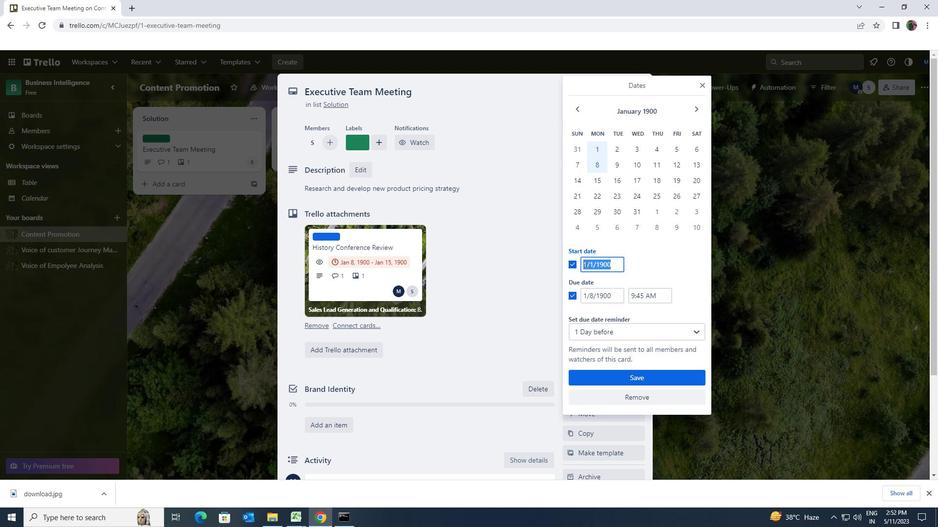 
Action: Key pressed 1/1/1900
Screenshot: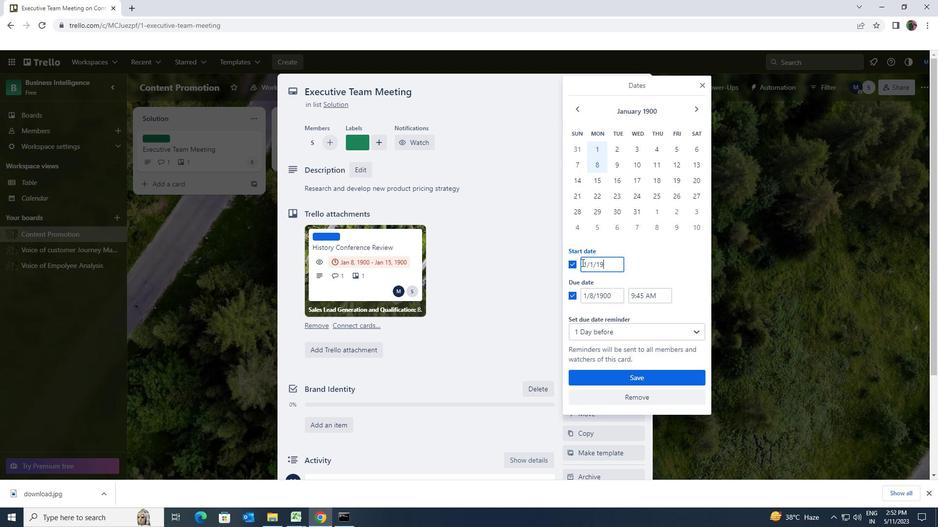 
Action: Mouse moved to (611, 295)
Screenshot: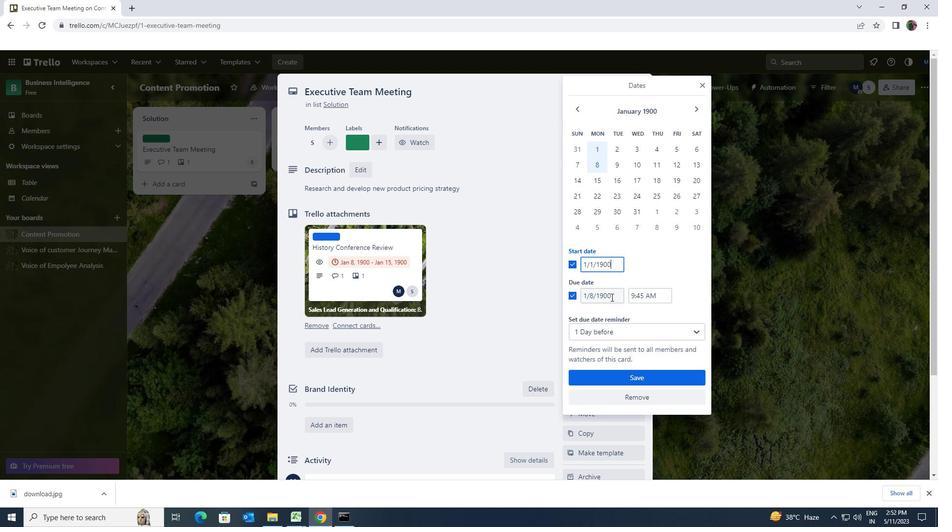 
Action: Mouse pressed left at (611, 295)
Screenshot: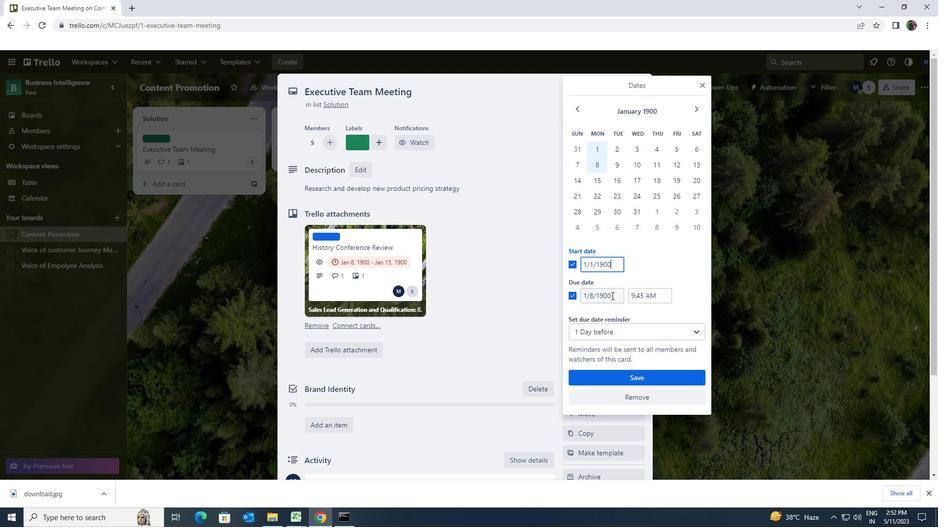 
Action: Mouse moved to (583, 295)
Screenshot: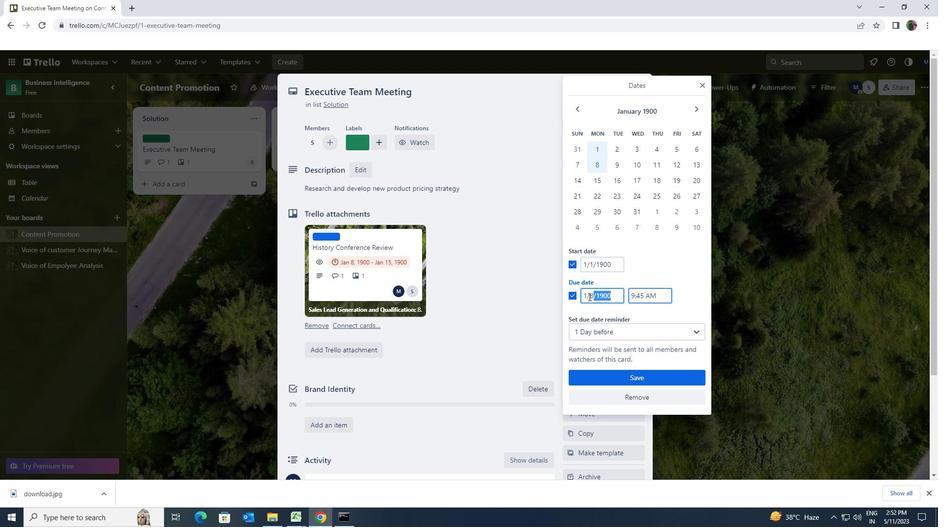 
Action: Key pressed 1/8/1900
Screenshot: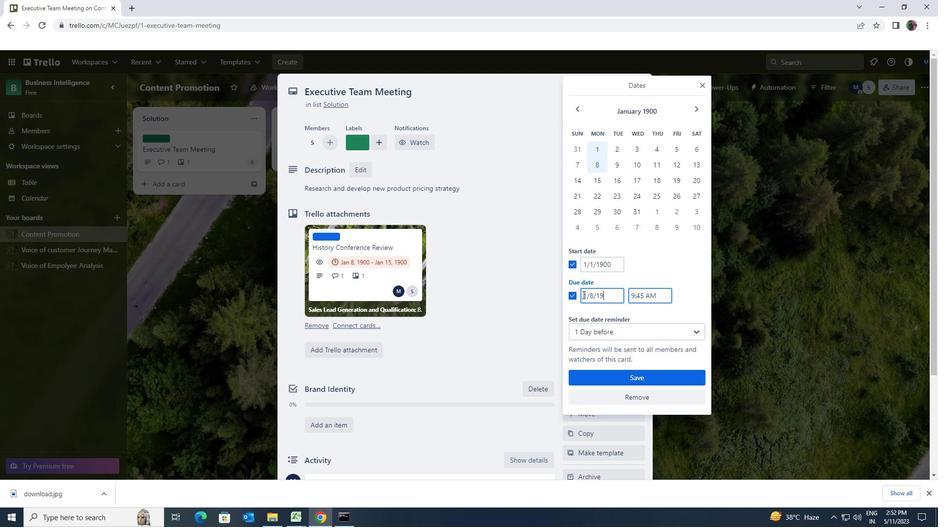 
Action: Mouse moved to (633, 375)
Screenshot: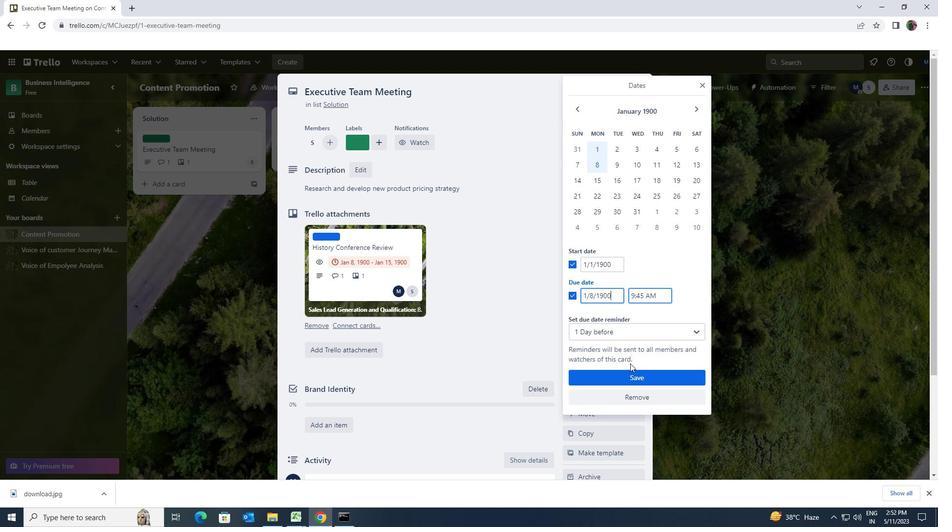 
Action: Mouse pressed left at (633, 375)
Screenshot: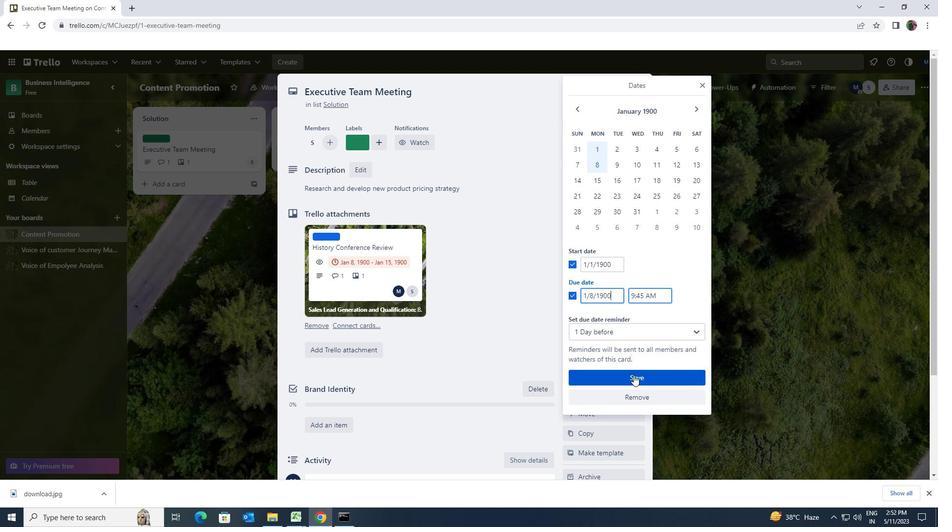 
